 Task: Research Airbnb options in Muscat, Oman from 6th December, 2023 to 15th December, 2023 for 6 adults.6 bedrooms having 6 beds and 6 bathrooms. Property type can be house. Amenities needed are: wifi, TV, free parkinig on premises, gym, breakfast. Look for 3 properties as per requirement.
Action: Mouse moved to (487, 87)
Screenshot: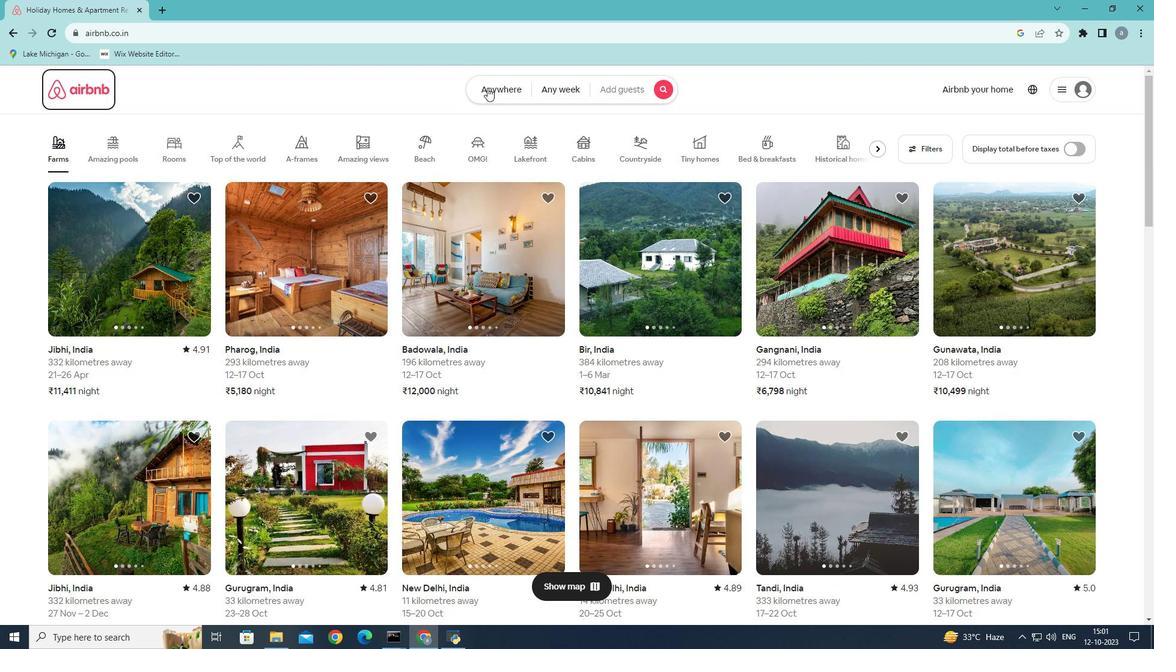 
Action: Mouse pressed left at (487, 87)
Screenshot: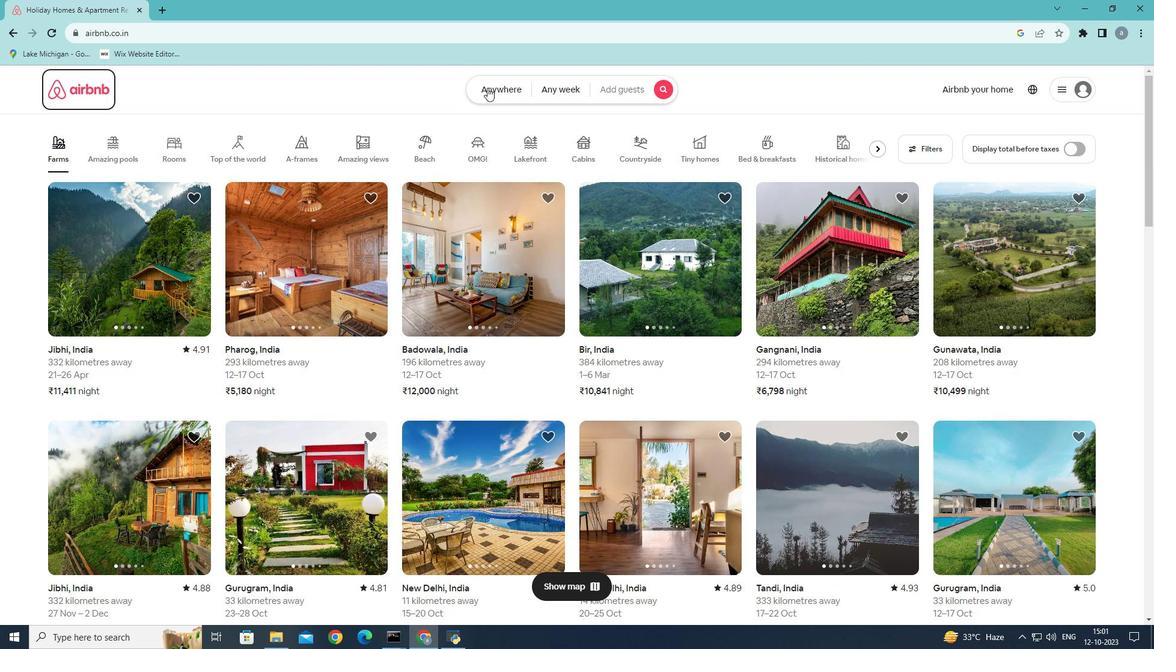 
Action: Mouse moved to (404, 129)
Screenshot: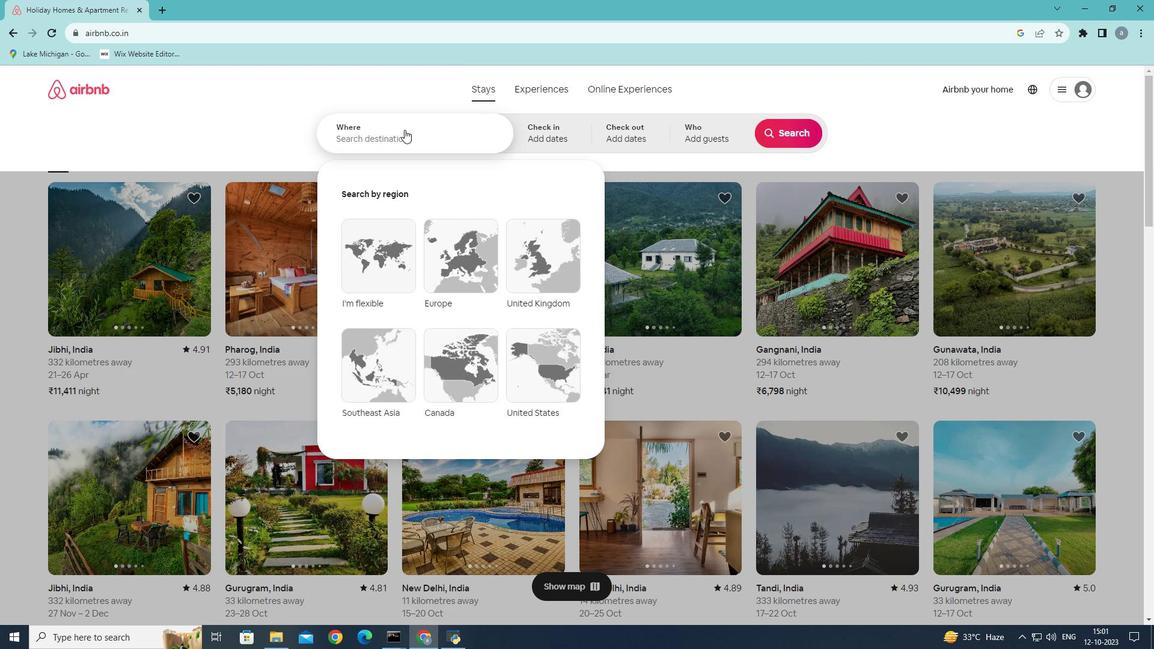 
Action: Mouse pressed left at (404, 129)
Screenshot: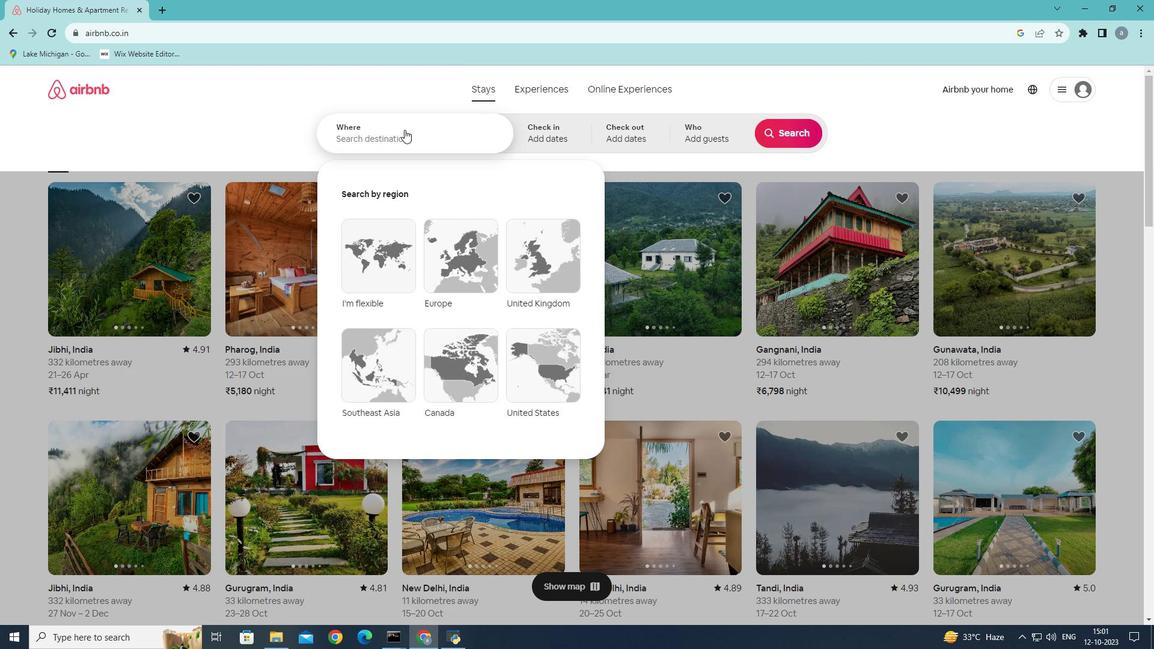 
Action: Mouse moved to (459, 129)
Screenshot: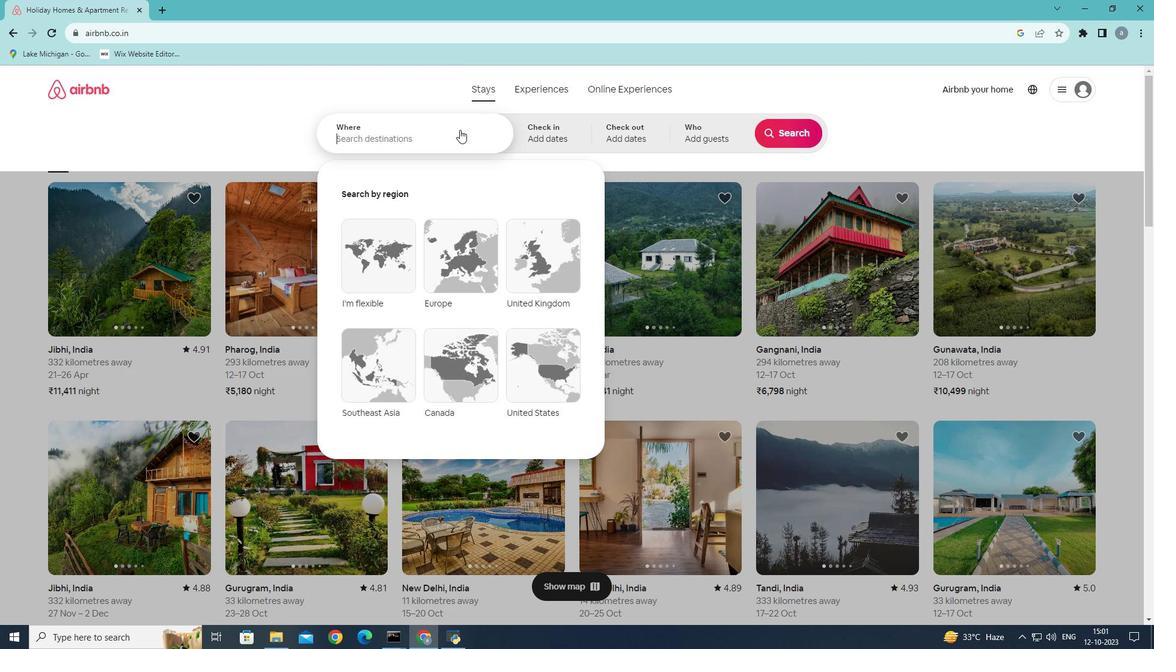 
Action: Key pressed <Key.shift>Muscat,<Key.shift><Key.shift><Key.shift><Key.shift><Key.shift><Key.shift><Key.shift><Key.shift><Key.shift><Key.shift><Key.shift>Oman
Screenshot: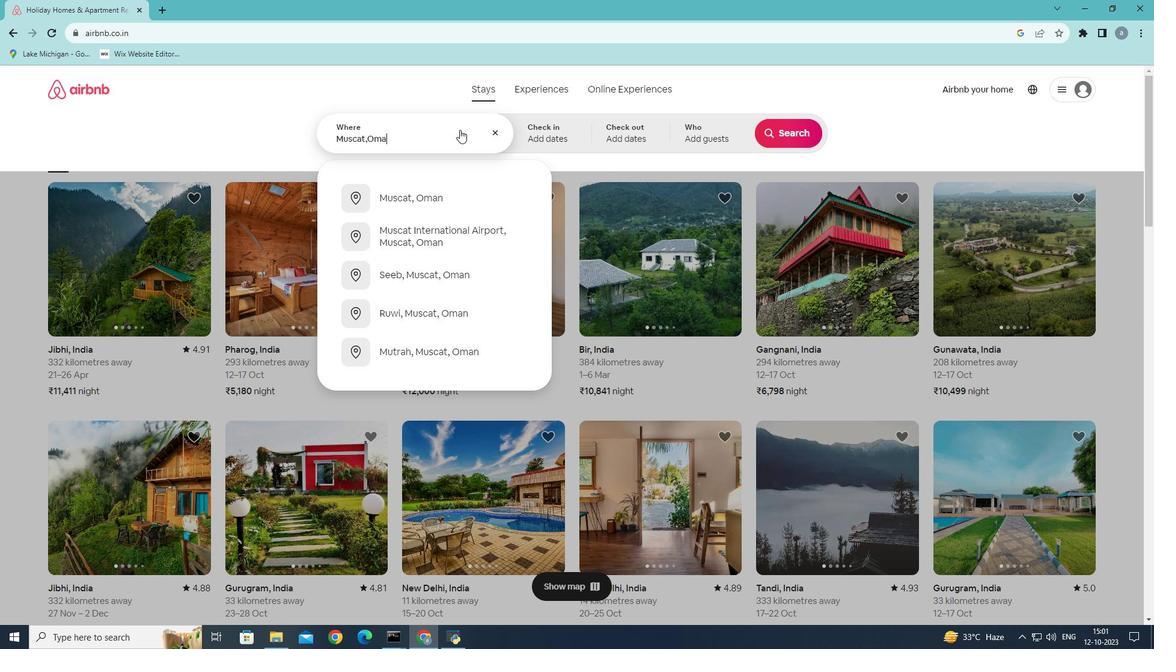 
Action: Mouse moved to (430, 197)
Screenshot: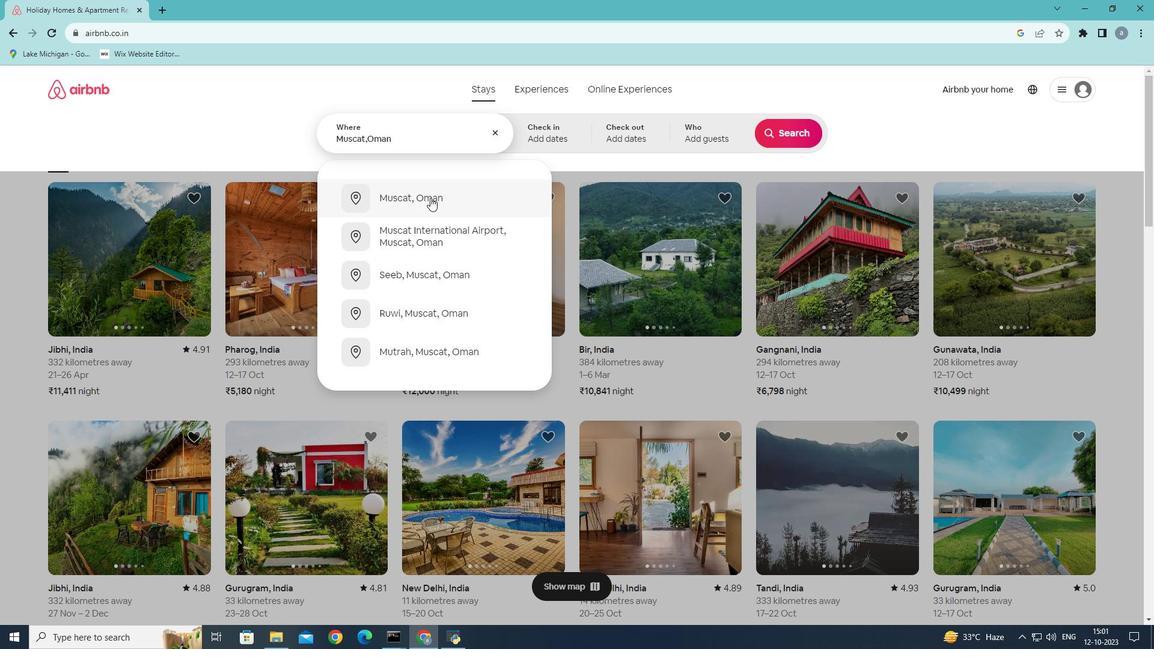 
Action: Mouse pressed left at (430, 197)
Screenshot: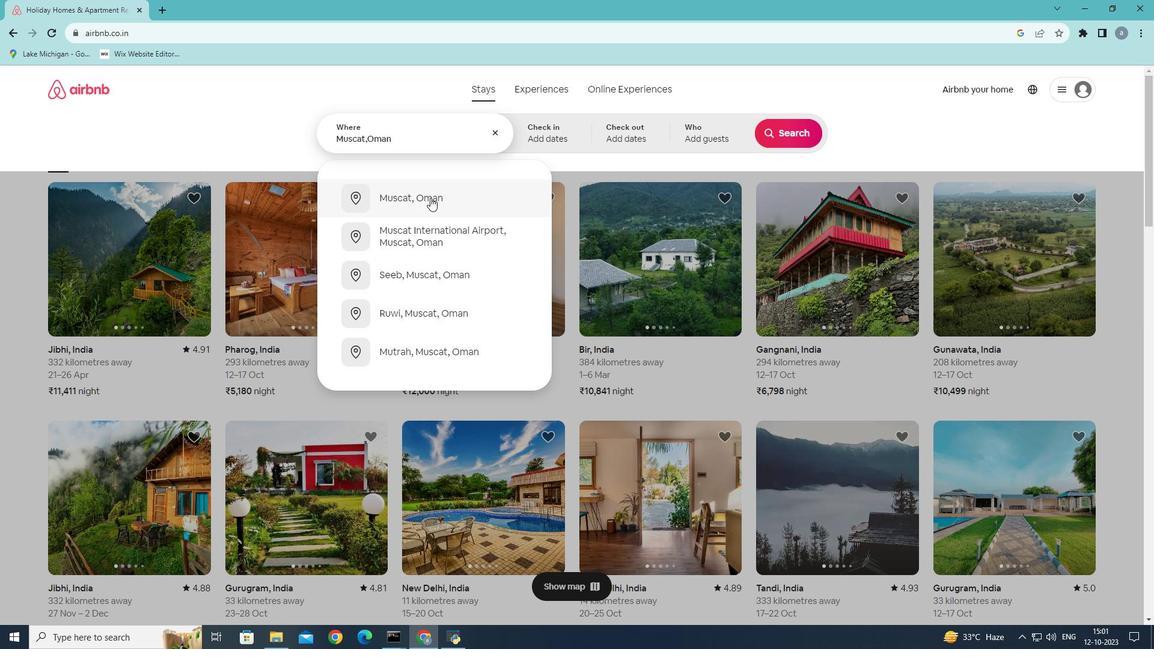
Action: Mouse moved to (789, 226)
Screenshot: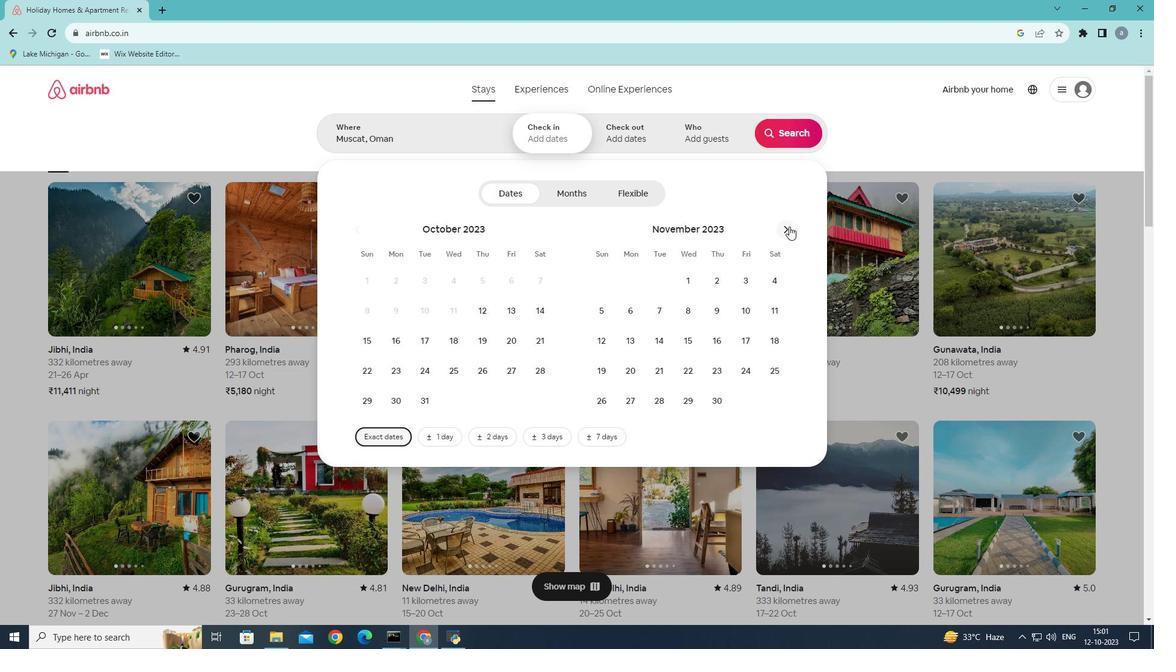 
Action: Mouse pressed left at (789, 226)
Screenshot: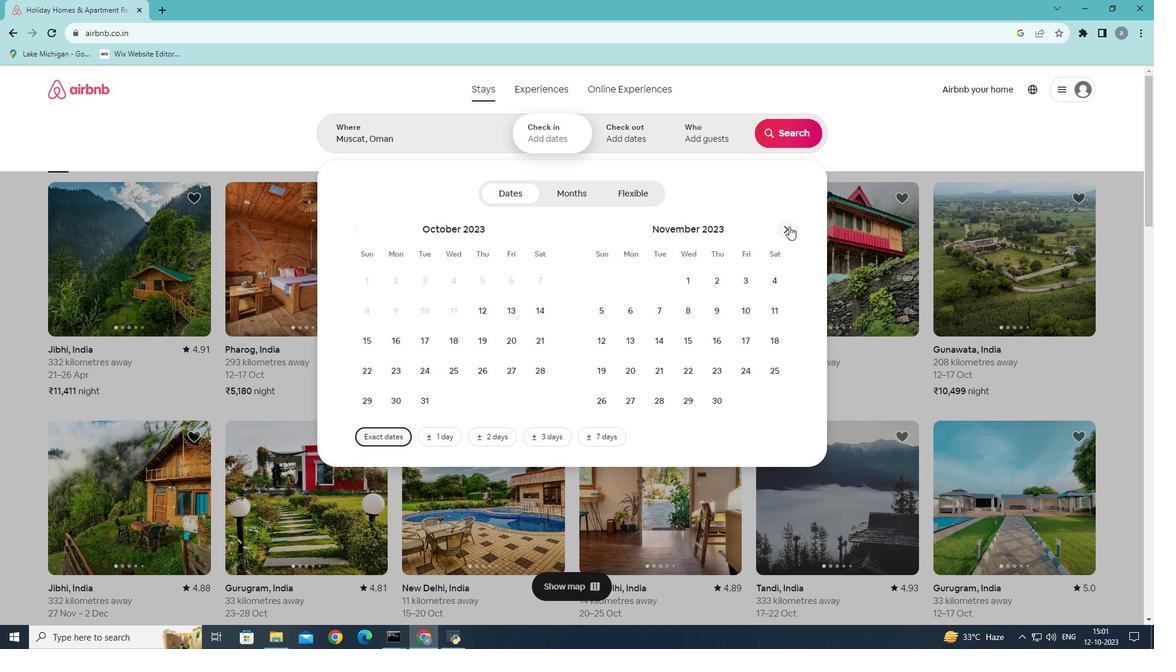 
Action: Mouse moved to (682, 311)
Screenshot: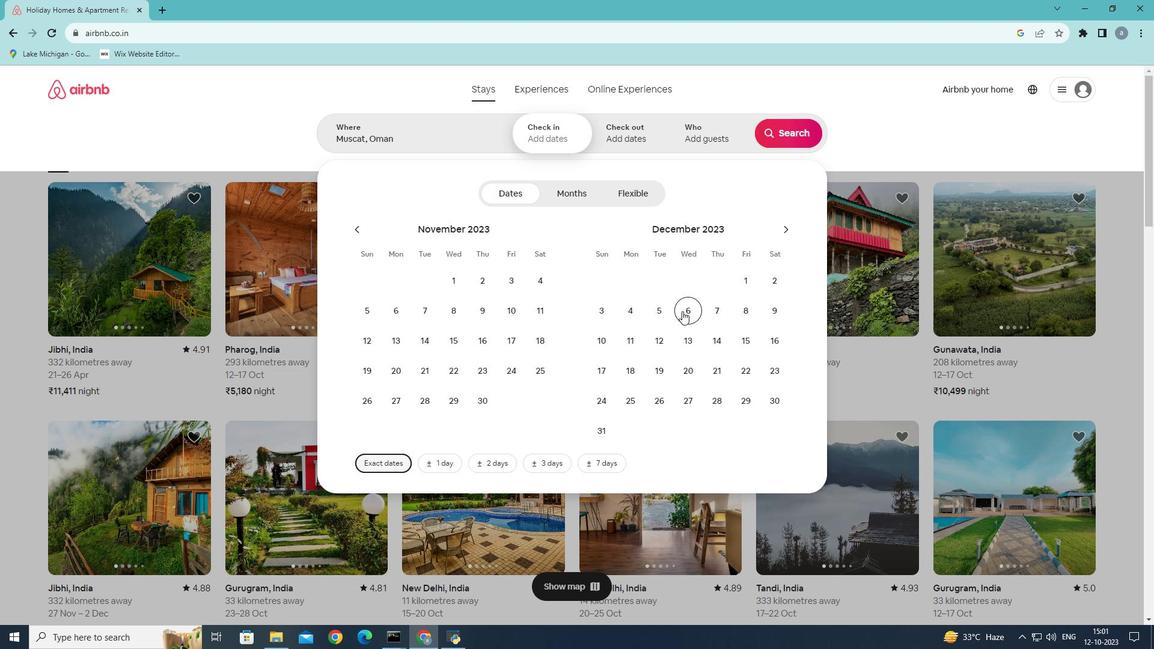 
Action: Mouse pressed left at (682, 311)
Screenshot: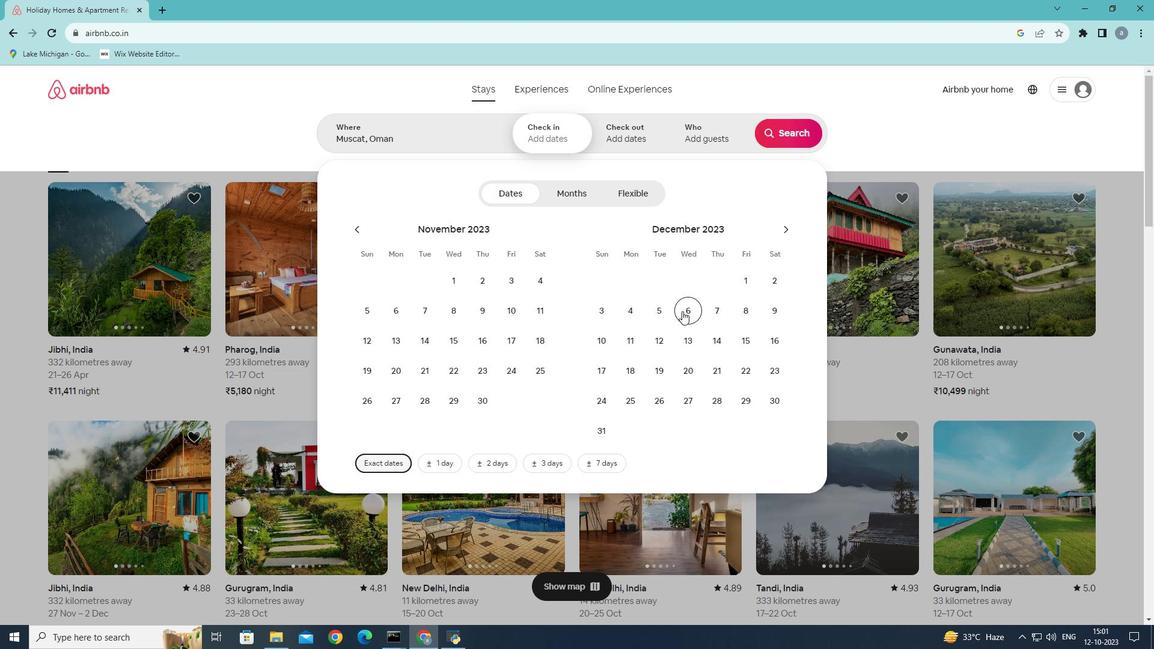 
Action: Mouse moved to (743, 340)
Screenshot: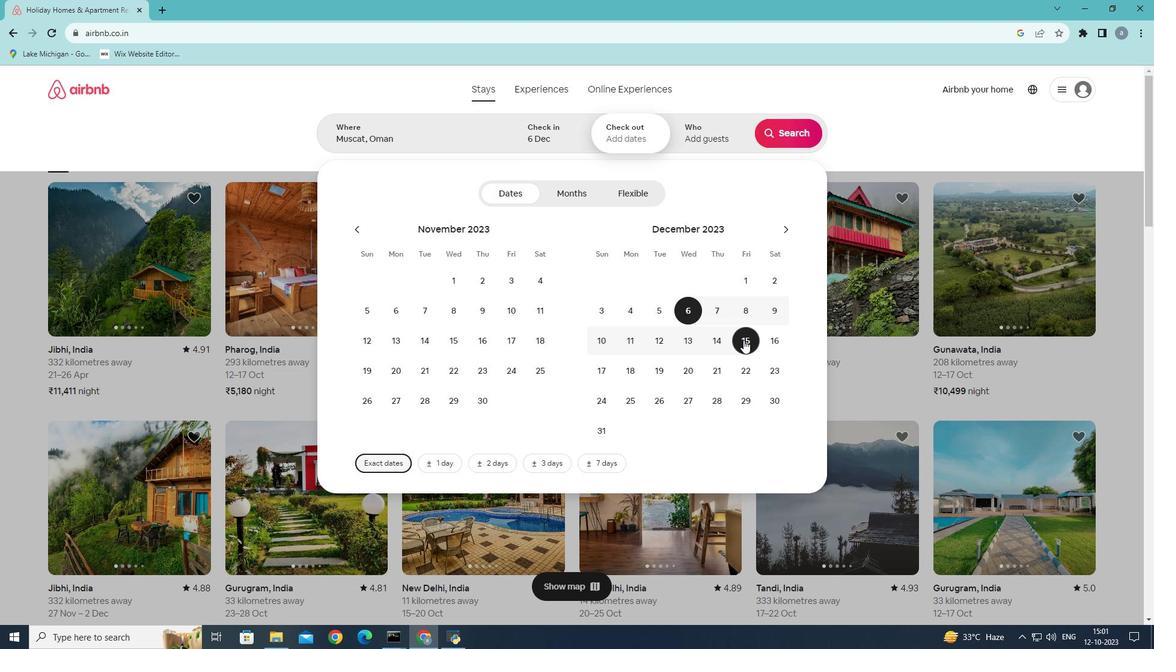 
Action: Mouse pressed left at (743, 340)
Screenshot: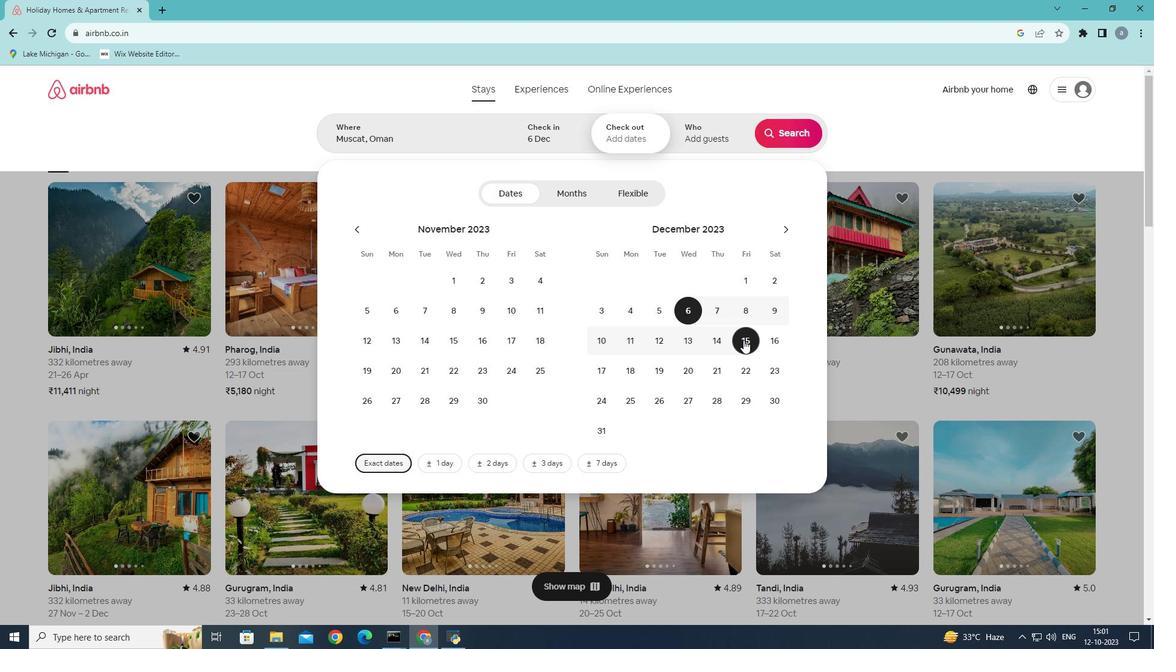 
Action: Mouse moved to (732, 134)
Screenshot: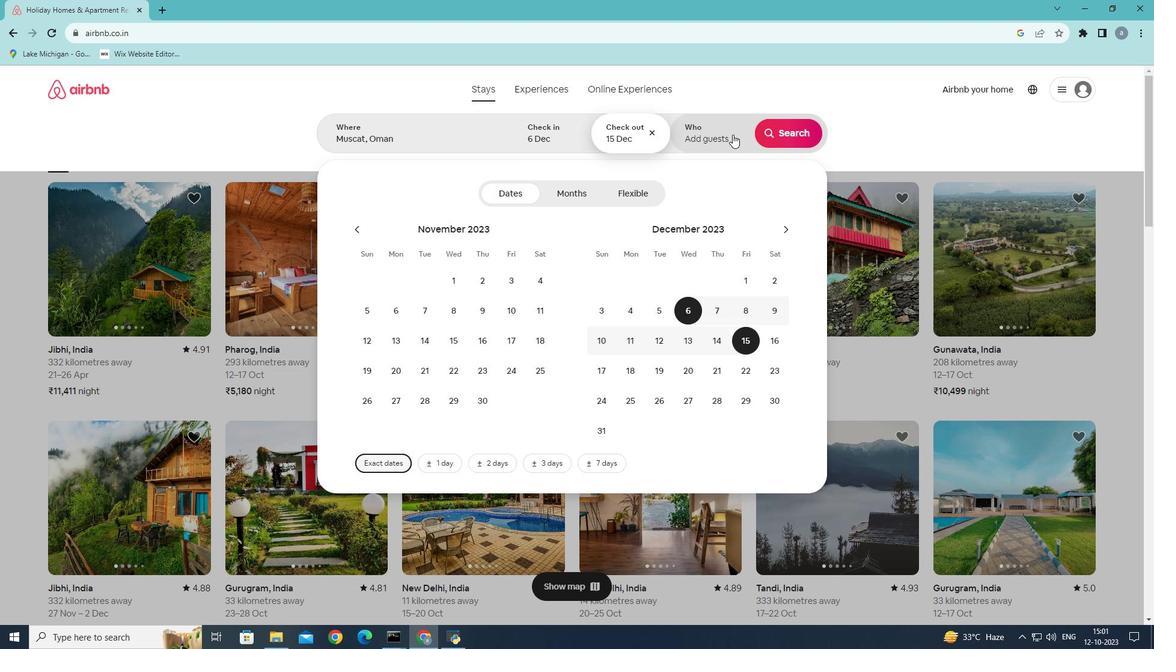 
Action: Mouse pressed left at (732, 134)
Screenshot: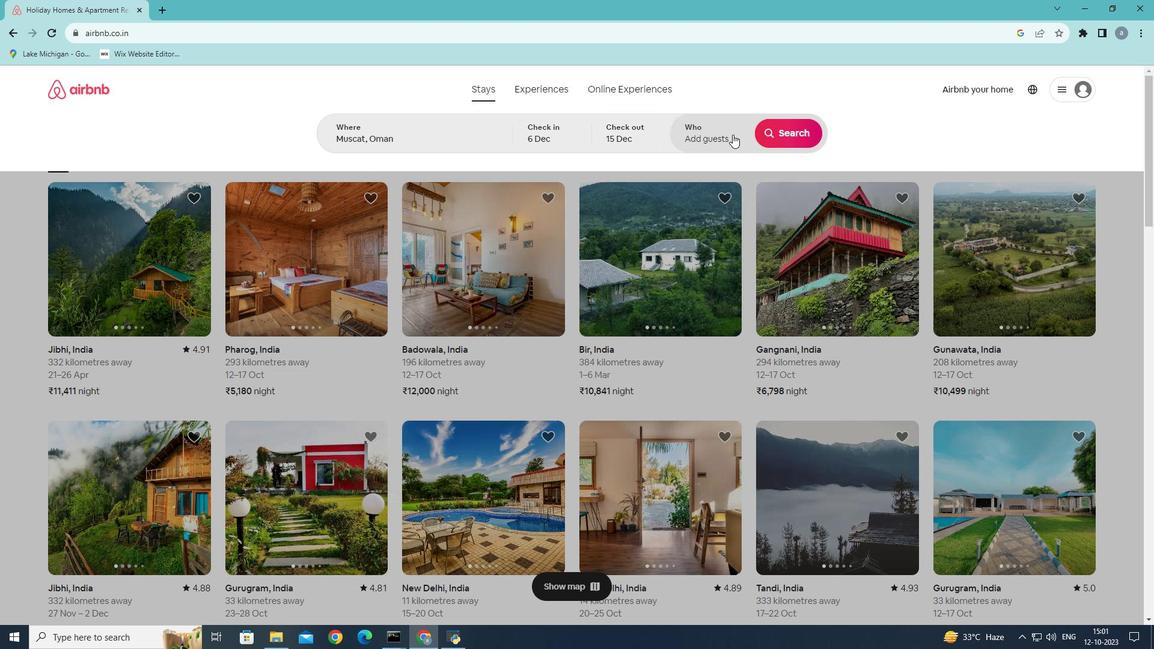 
Action: Mouse moved to (785, 193)
Screenshot: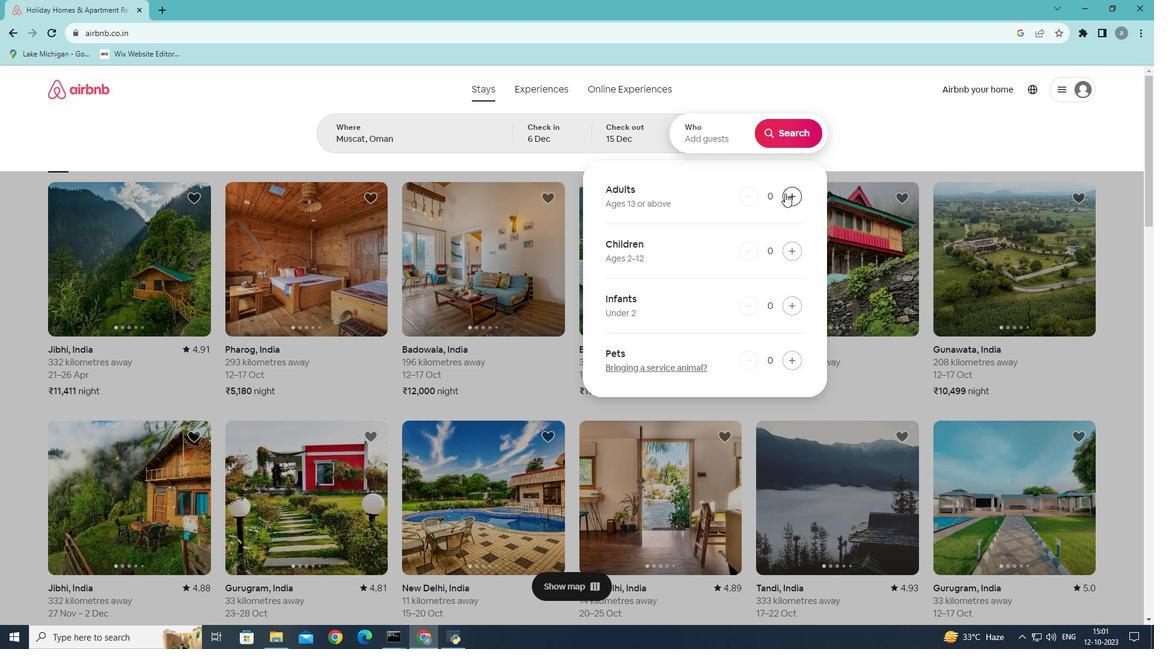 
Action: Mouse pressed left at (785, 193)
Screenshot: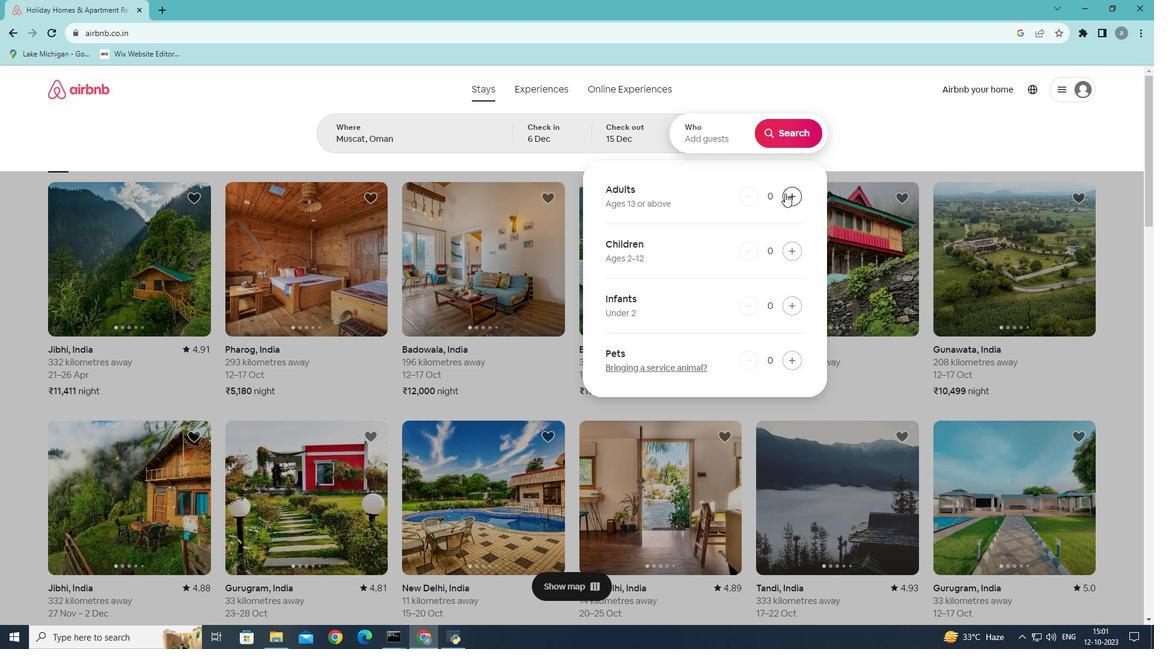 
Action: Mouse pressed left at (785, 193)
Screenshot: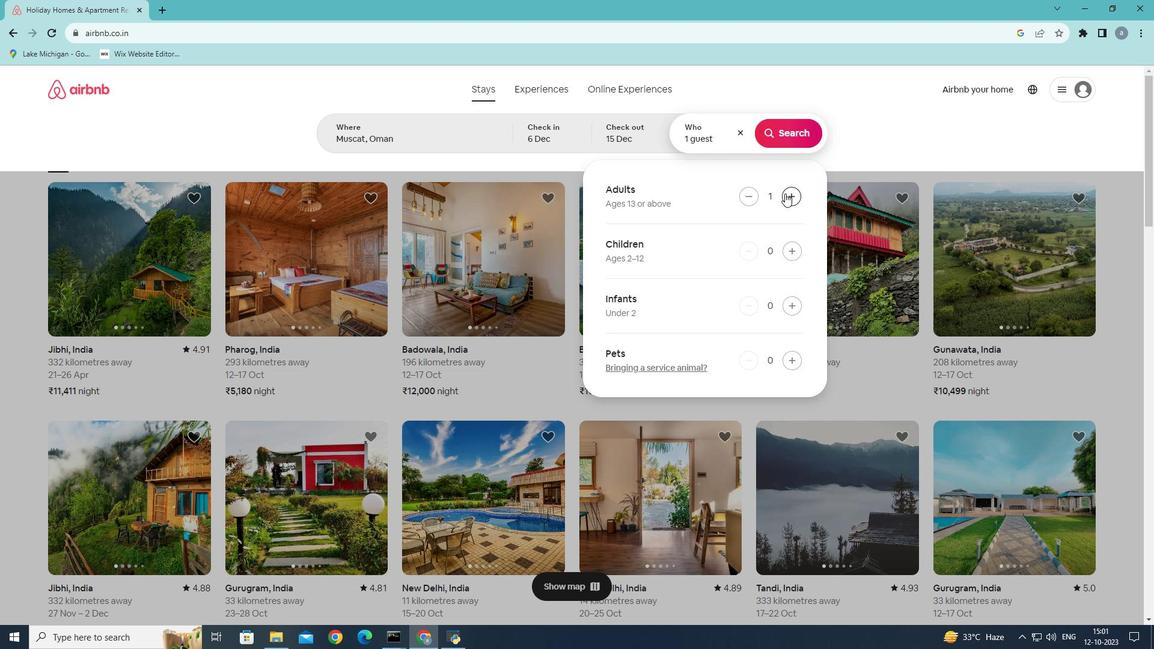
Action: Mouse pressed left at (785, 193)
Screenshot: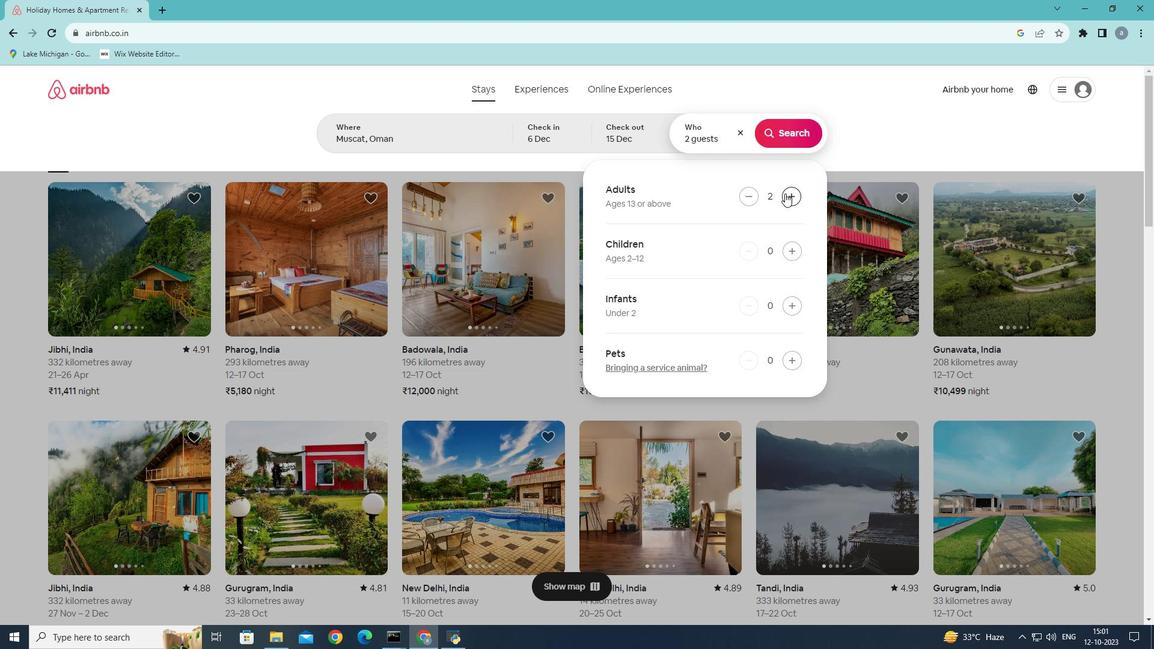 
Action: Mouse pressed left at (785, 193)
Screenshot: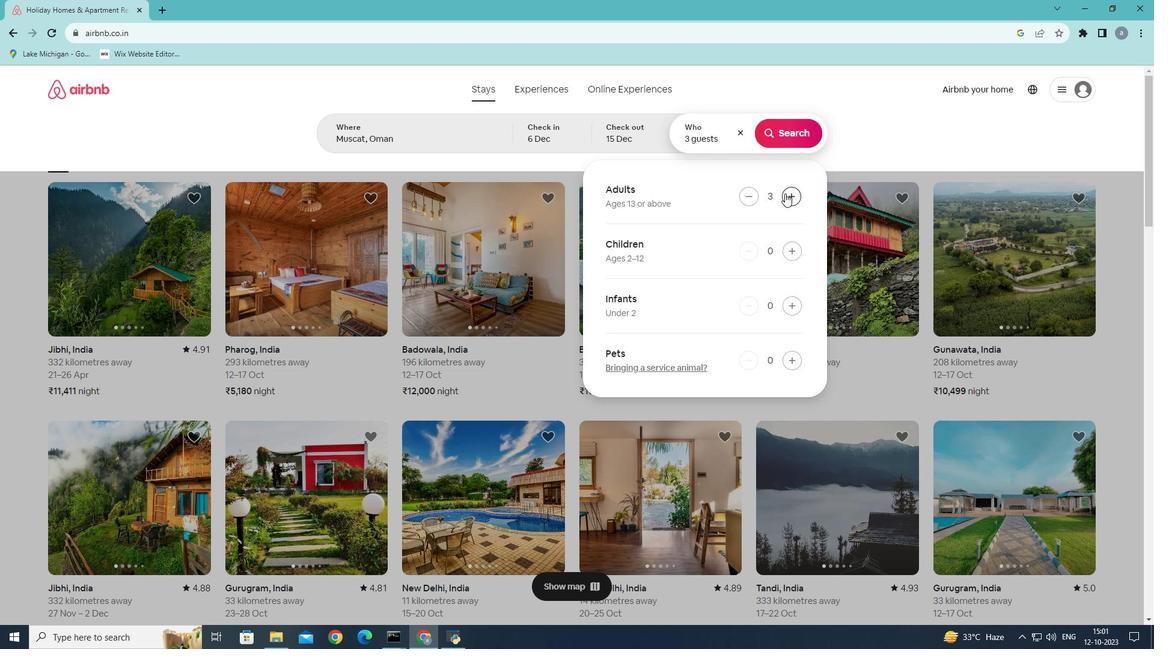 
Action: Mouse pressed left at (785, 193)
Screenshot: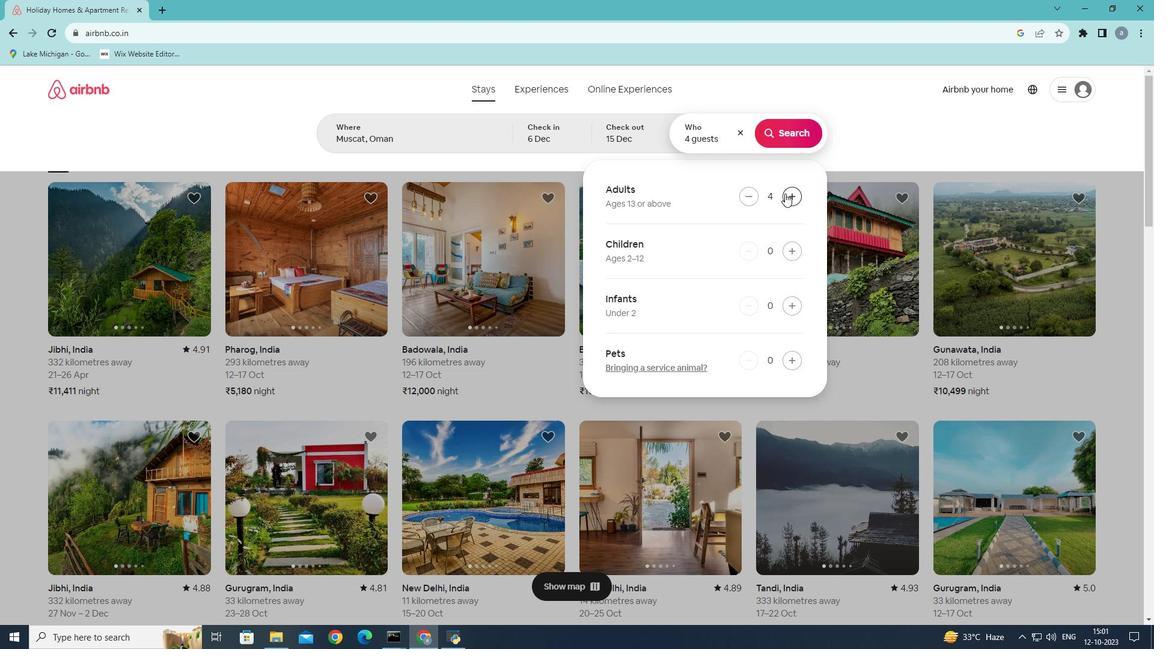 
Action: Mouse pressed left at (785, 193)
Screenshot: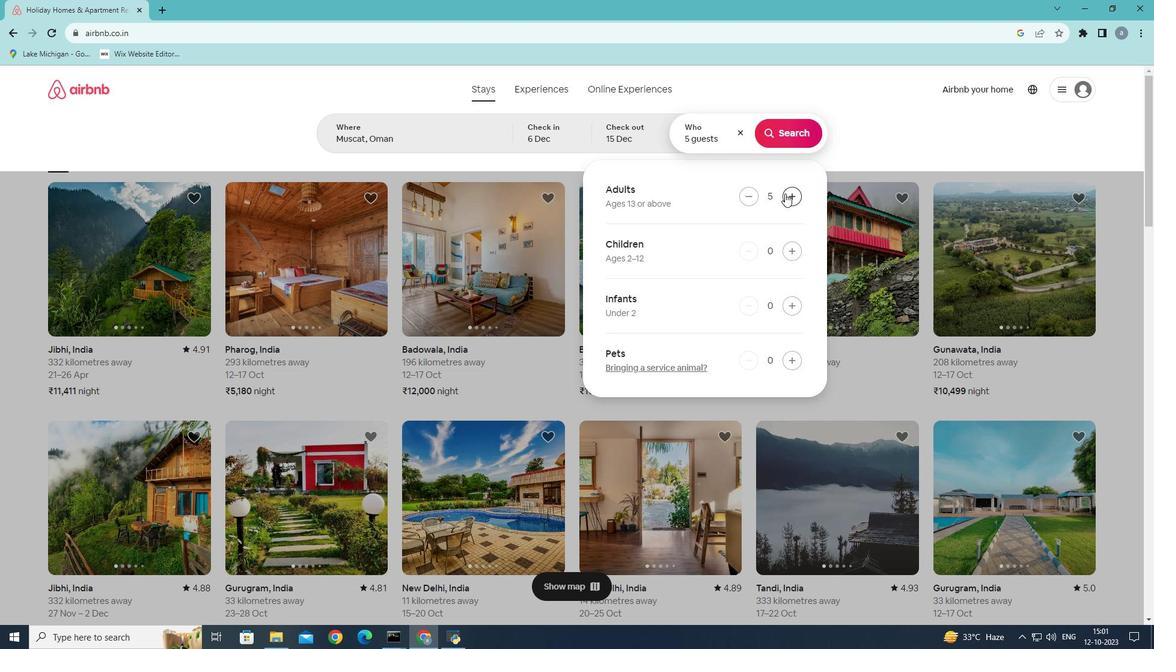 
Action: Mouse pressed left at (785, 193)
Screenshot: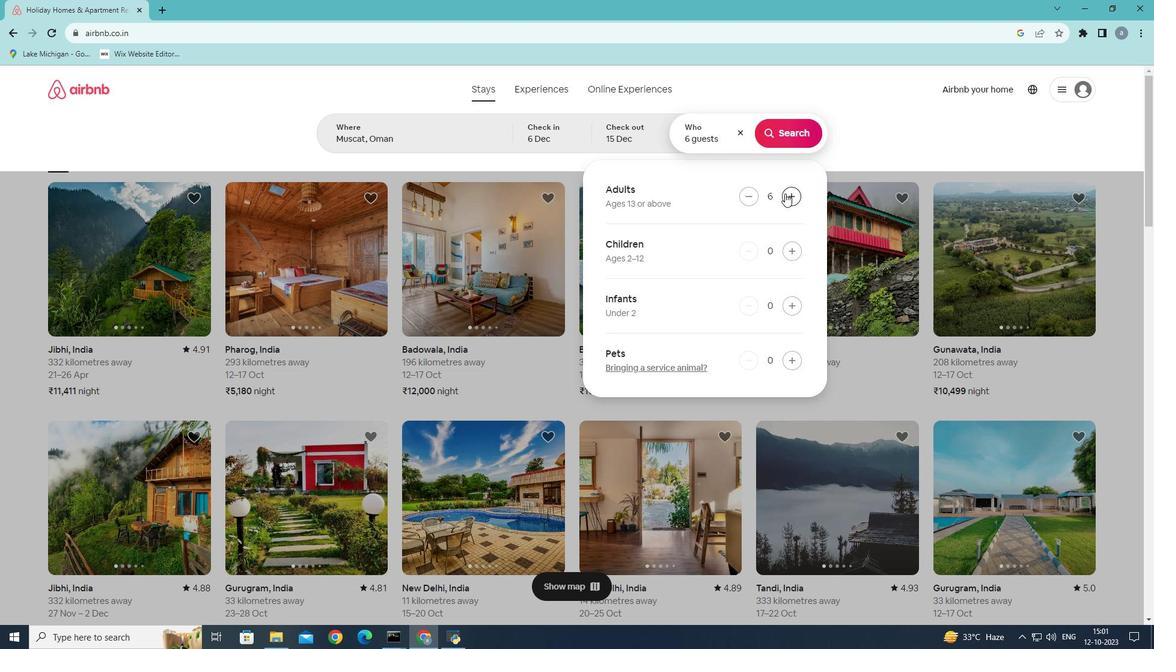 
Action: Mouse moved to (744, 202)
Screenshot: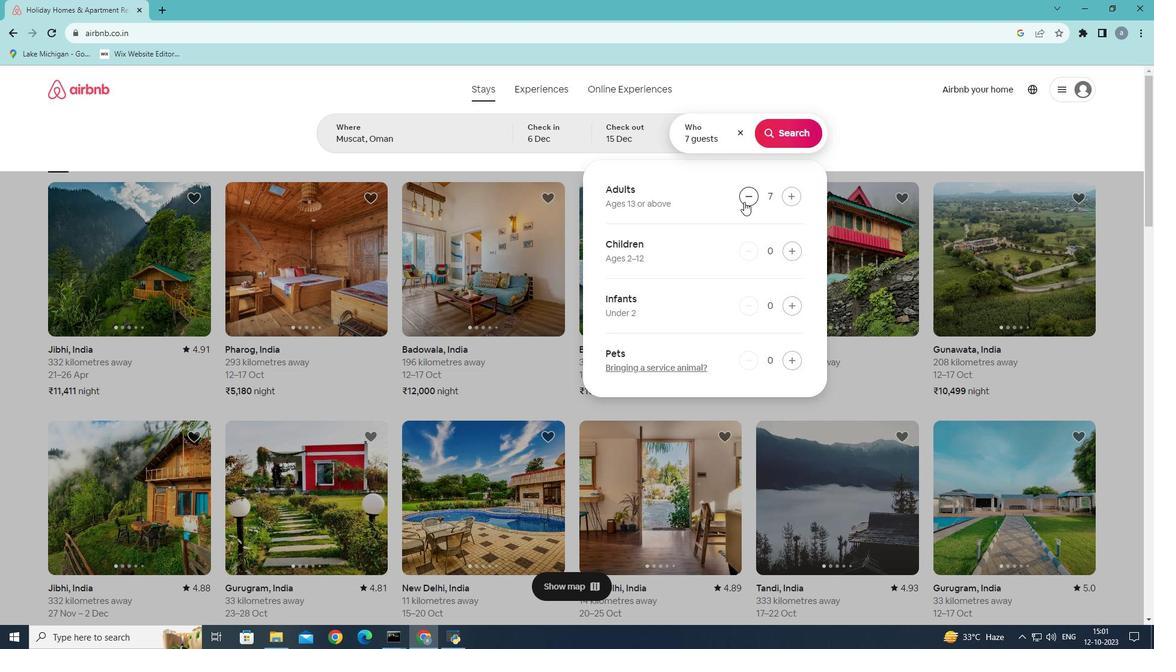 
Action: Mouse pressed left at (744, 202)
Screenshot: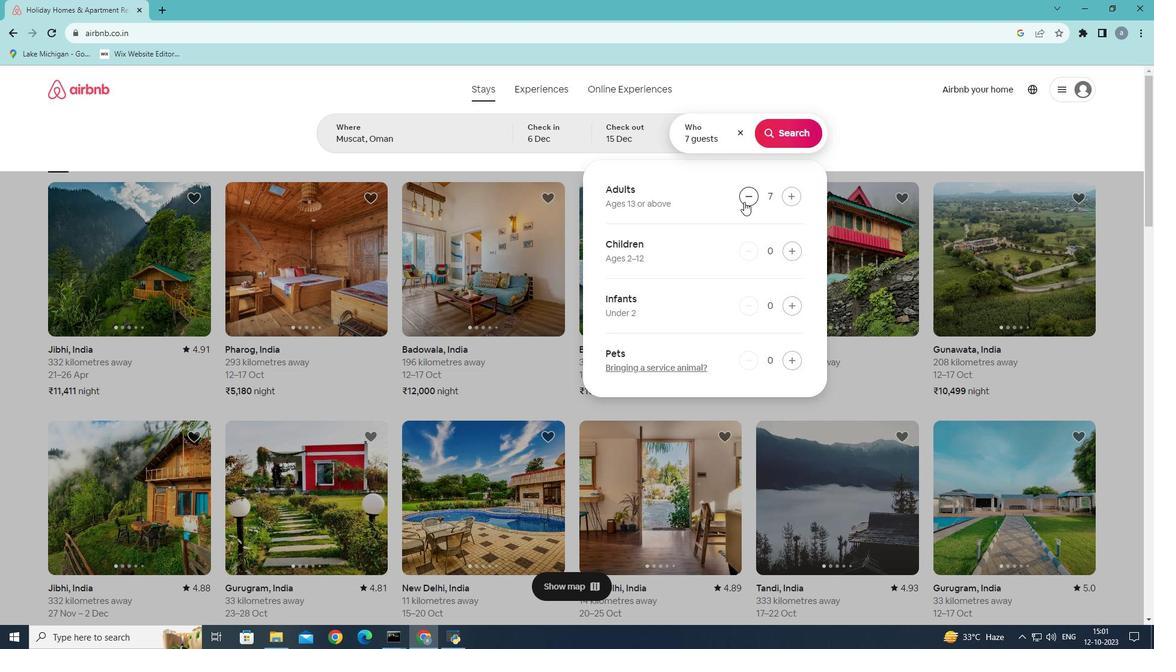 
Action: Mouse moved to (801, 136)
Screenshot: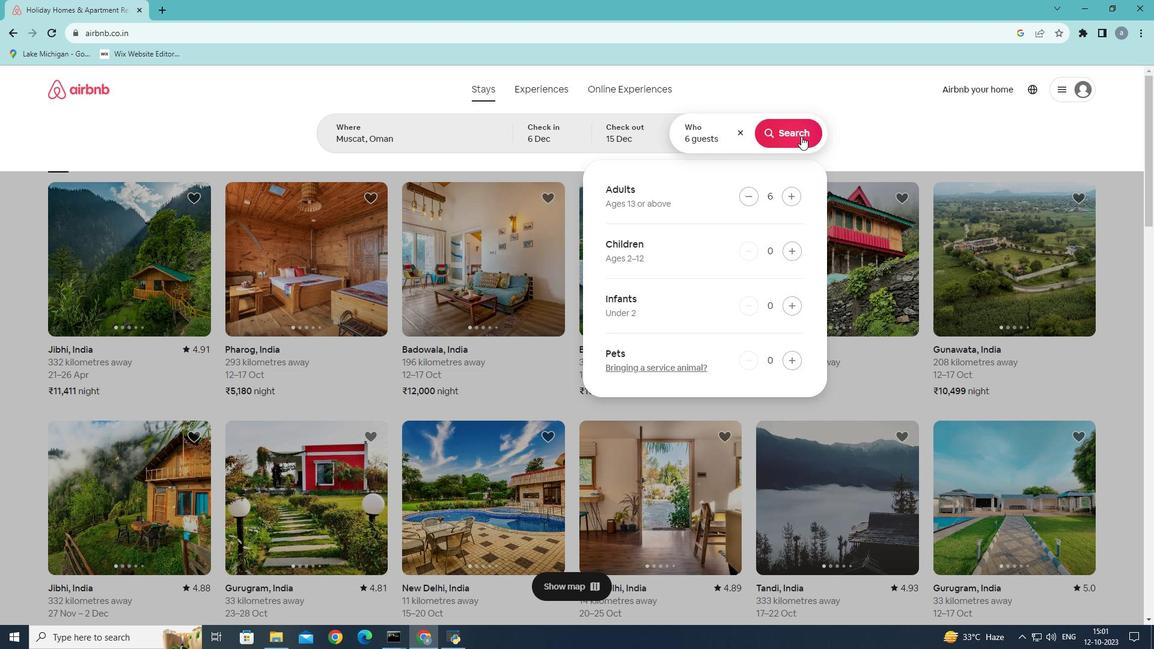 
Action: Mouse pressed left at (801, 136)
Screenshot: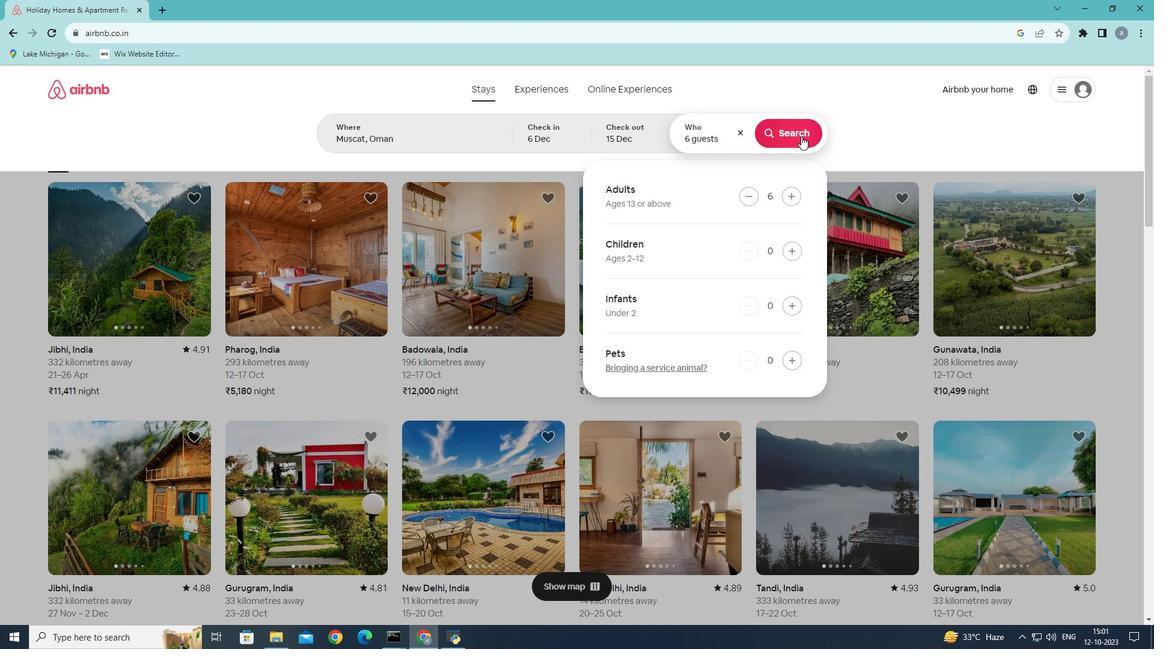 
Action: Mouse moved to (956, 135)
Screenshot: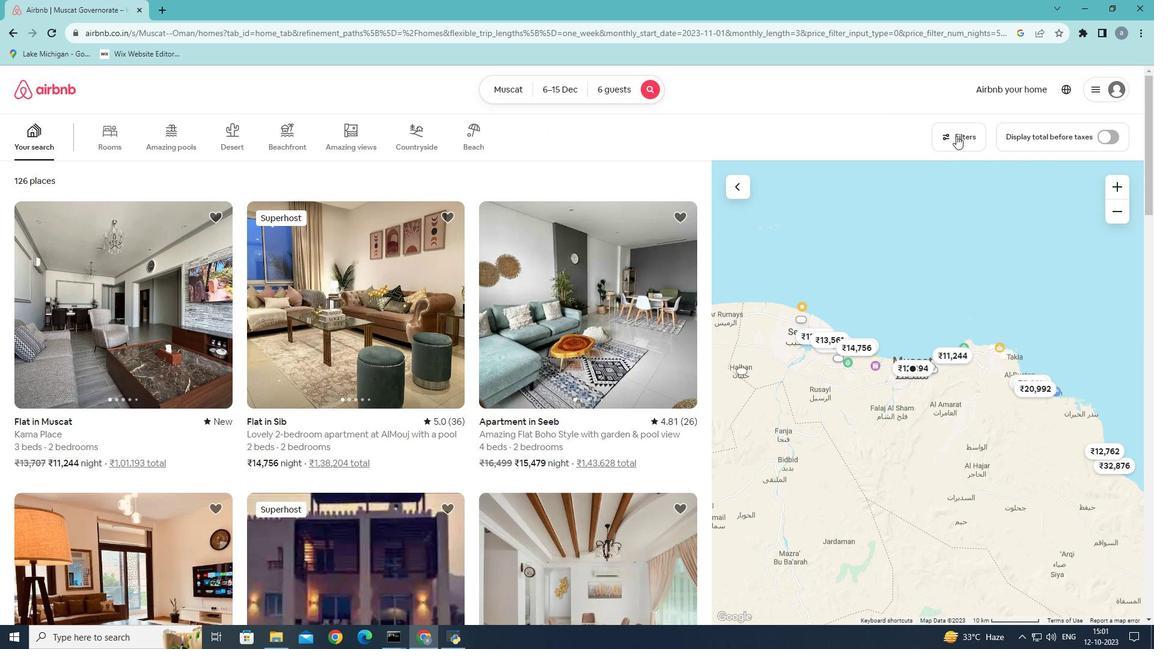 
Action: Mouse pressed left at (956, 135)
Screenshot: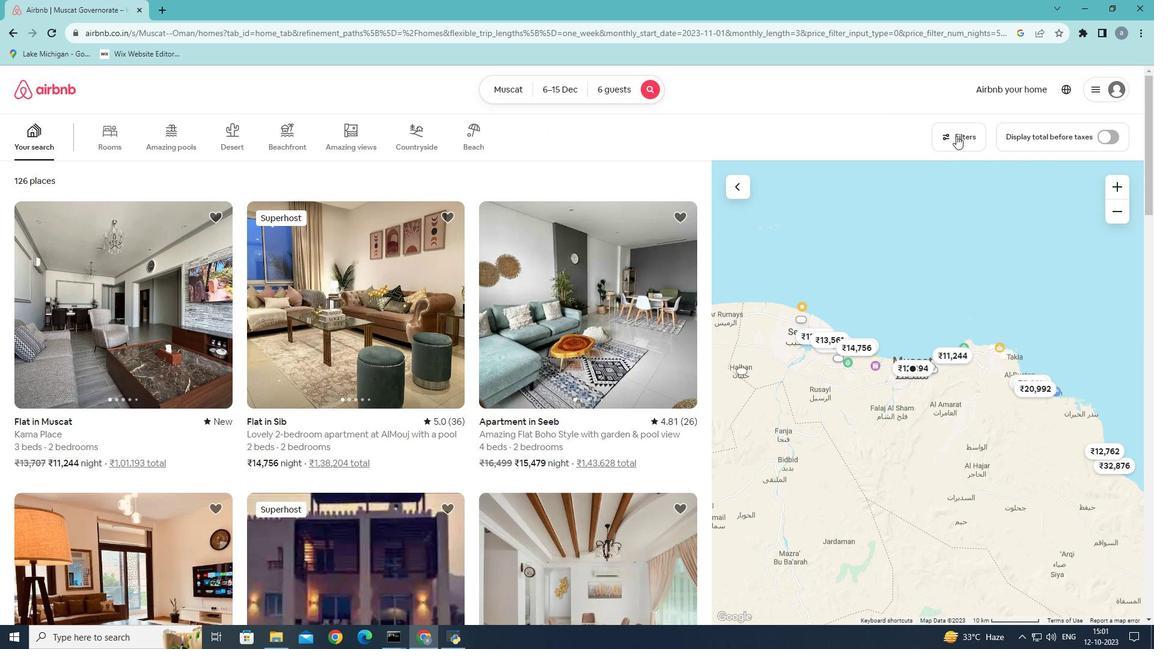 
Action: Mouse moved to (656, 393)
Screenshot: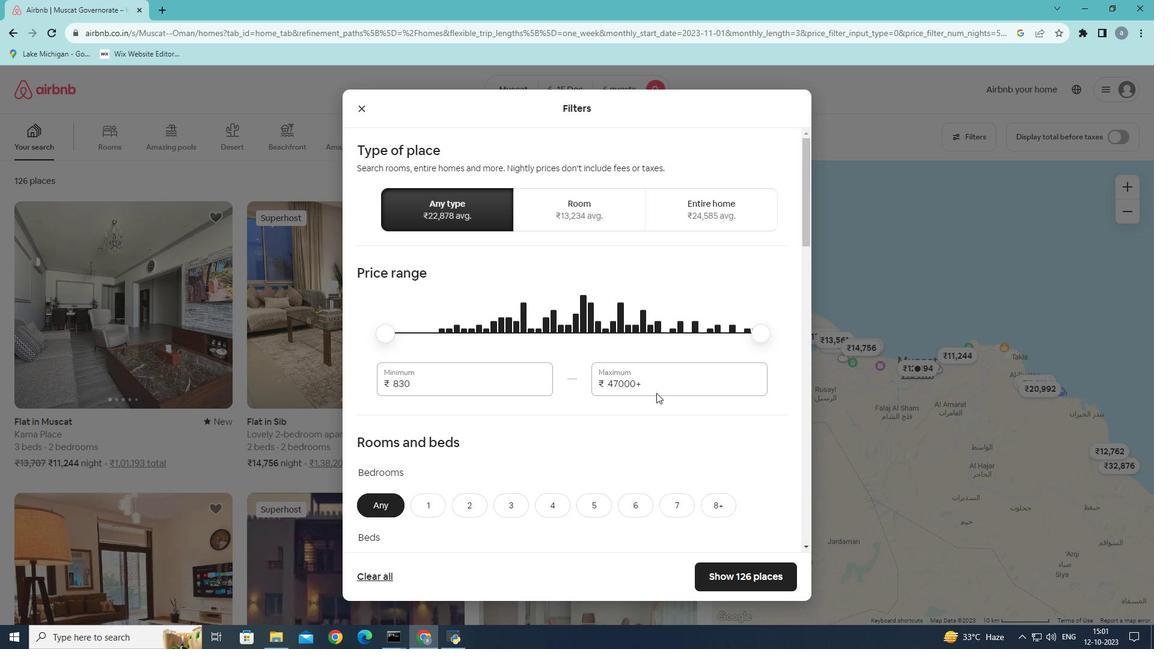 
Action: Mouse scrolled (656, 392) with delta (0, 0)
Screenshot: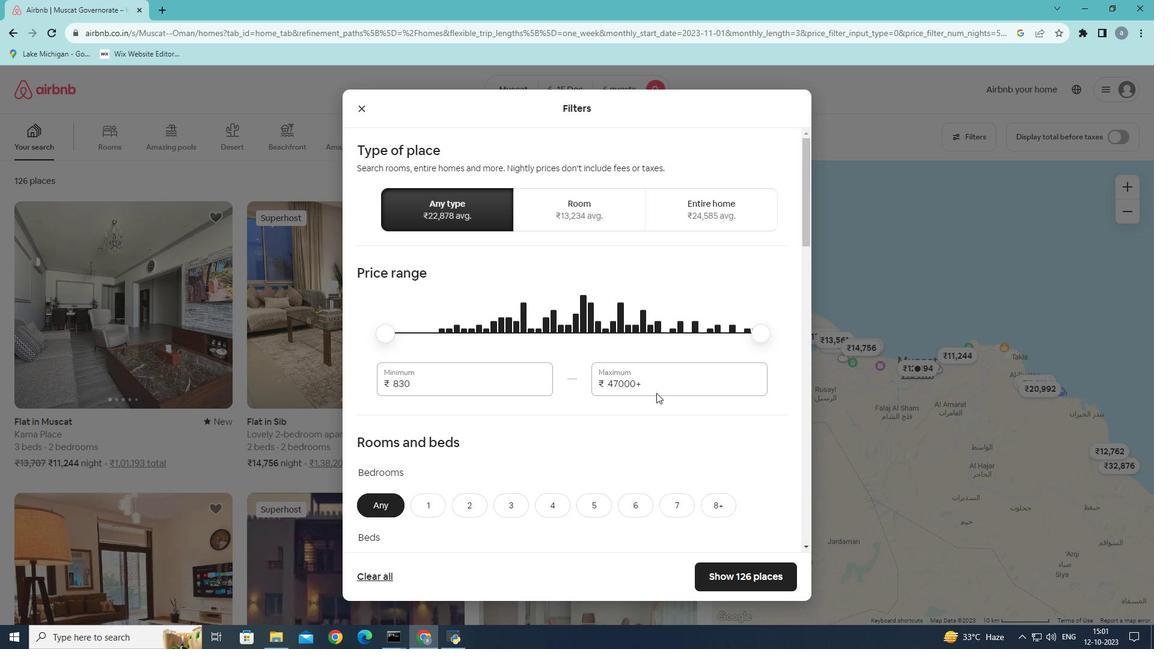 
Action: Mouse scrolled (656, 392) with delta (0, 0)
Screenshot: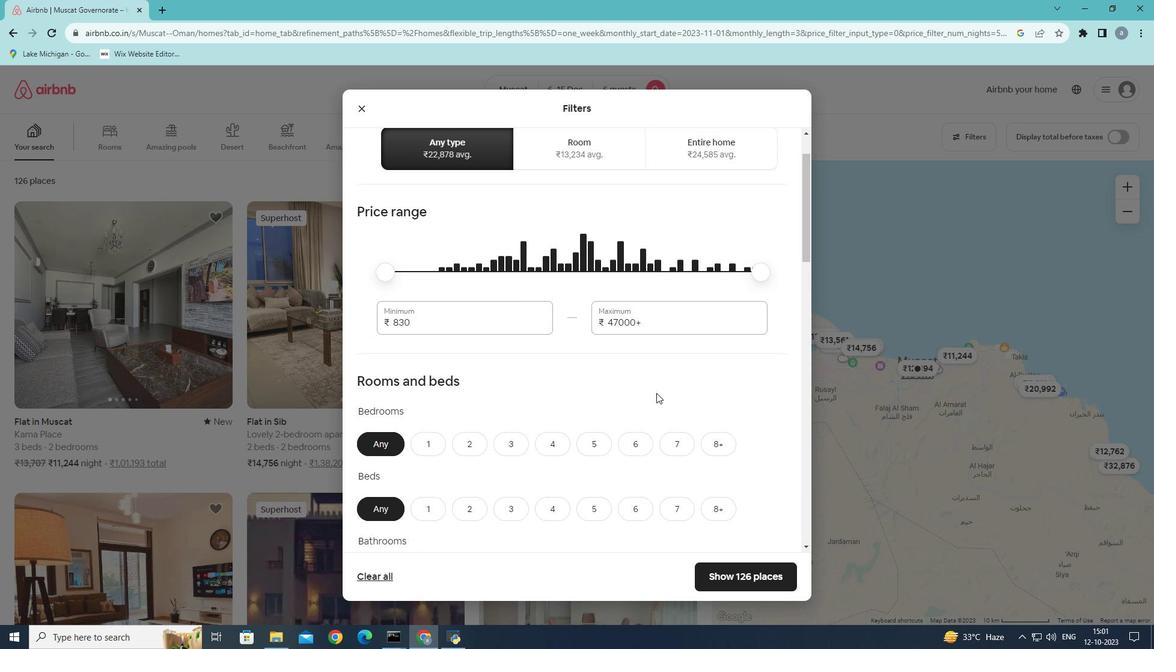 
Action: Mouse scrolled (656, 392) with delta (0, 0)
Screenshot: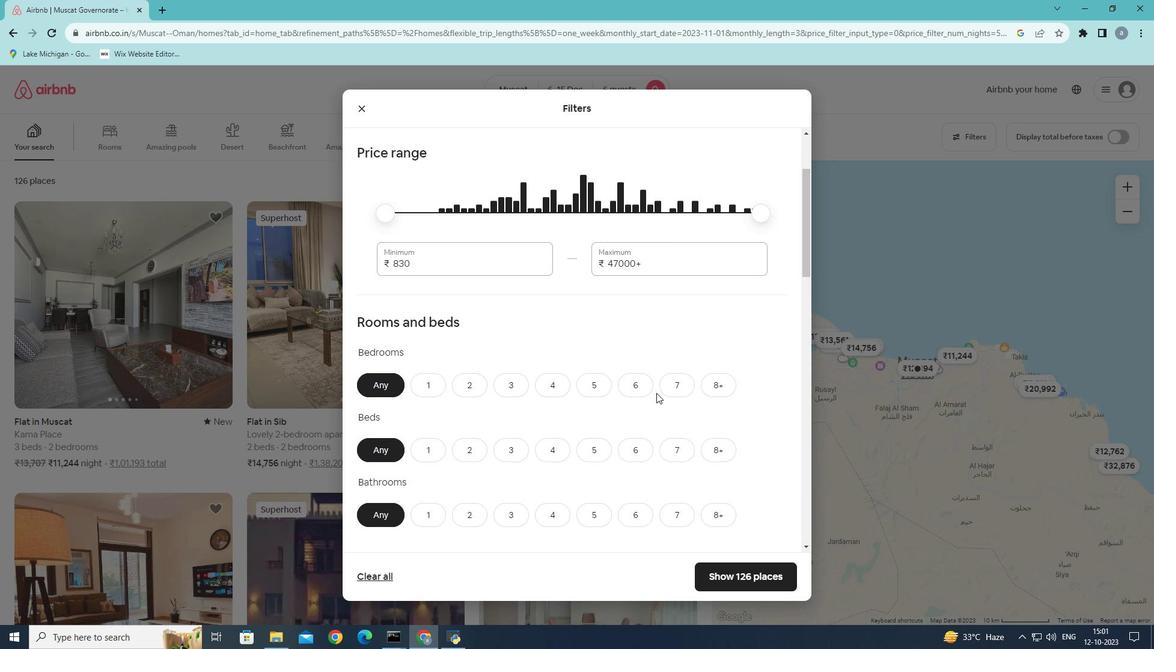
Action: Mouse moved to (634, 324)
Screenshot: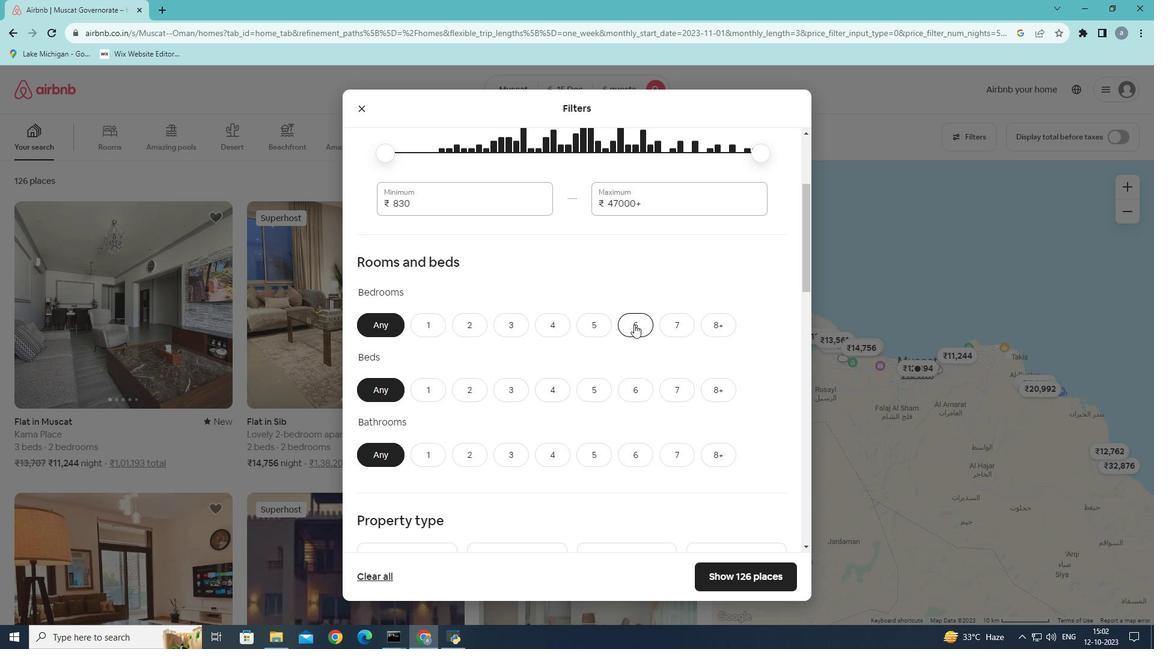 
Action: Mouse pressed left at (634, 324)
Screenshot: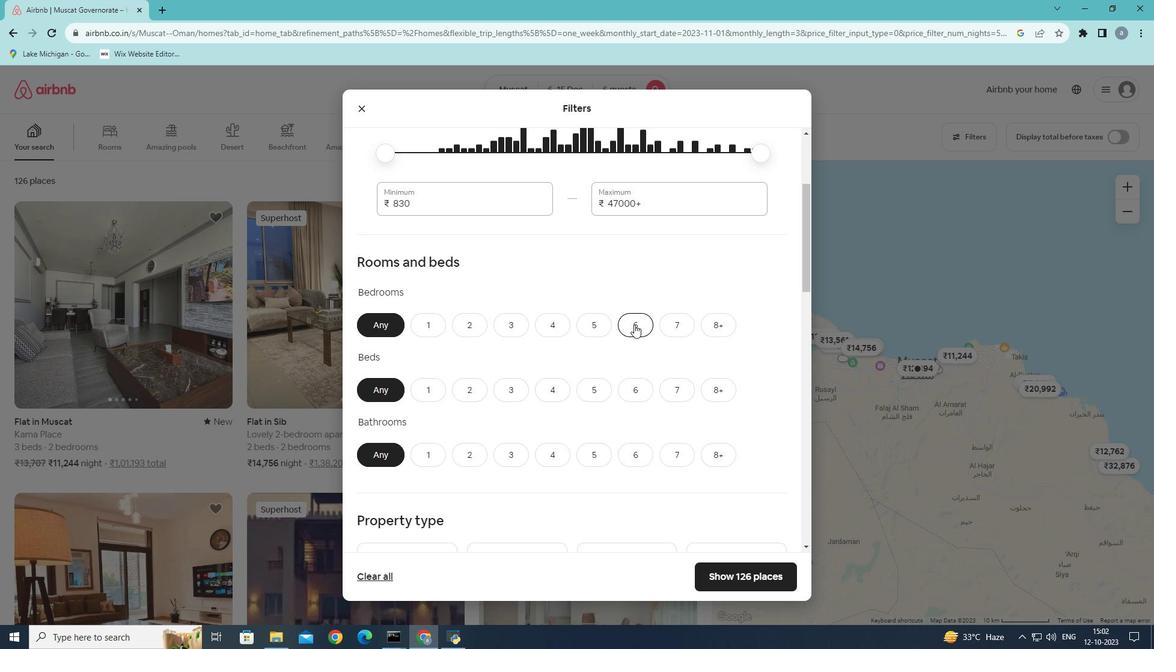 
Action: Mouse moved to (642, 392)
Screenshot: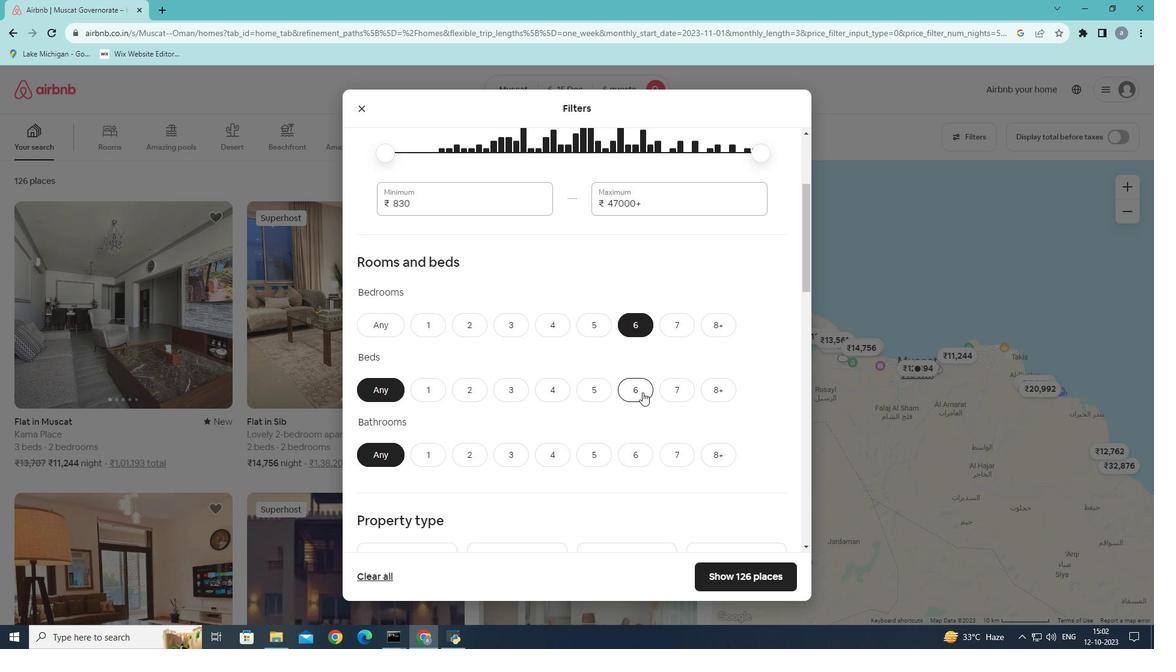 
Action: Mouse pressed left at (642, 392)
Screenshot: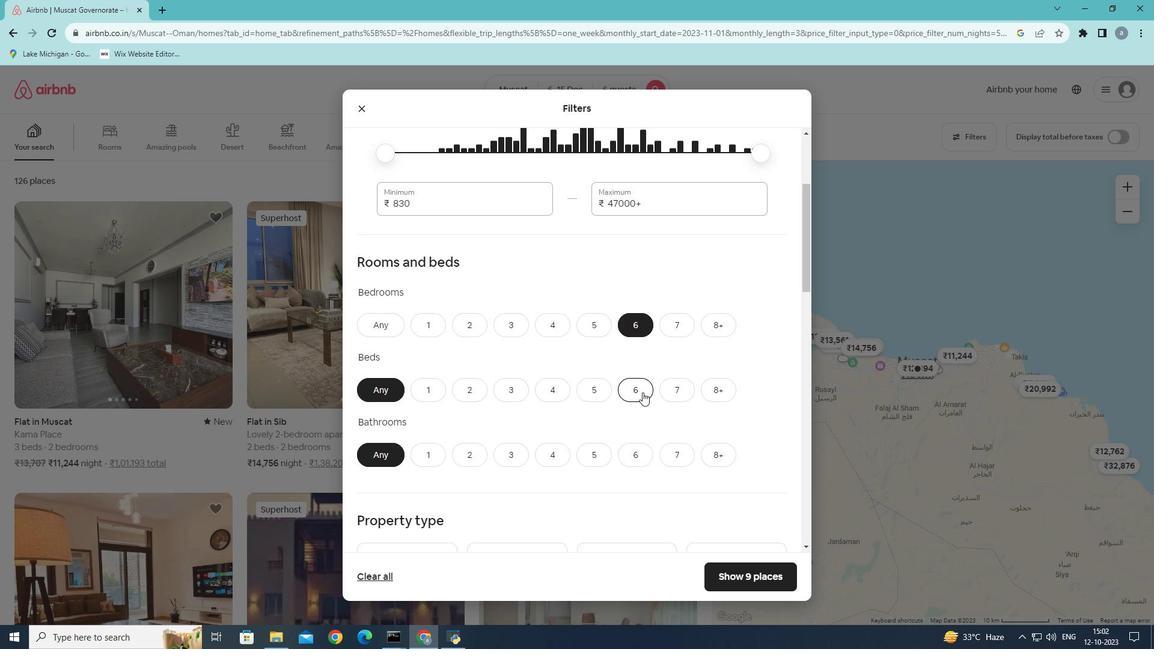 
Action: Mouse moved to (634, 456)
Screenshot: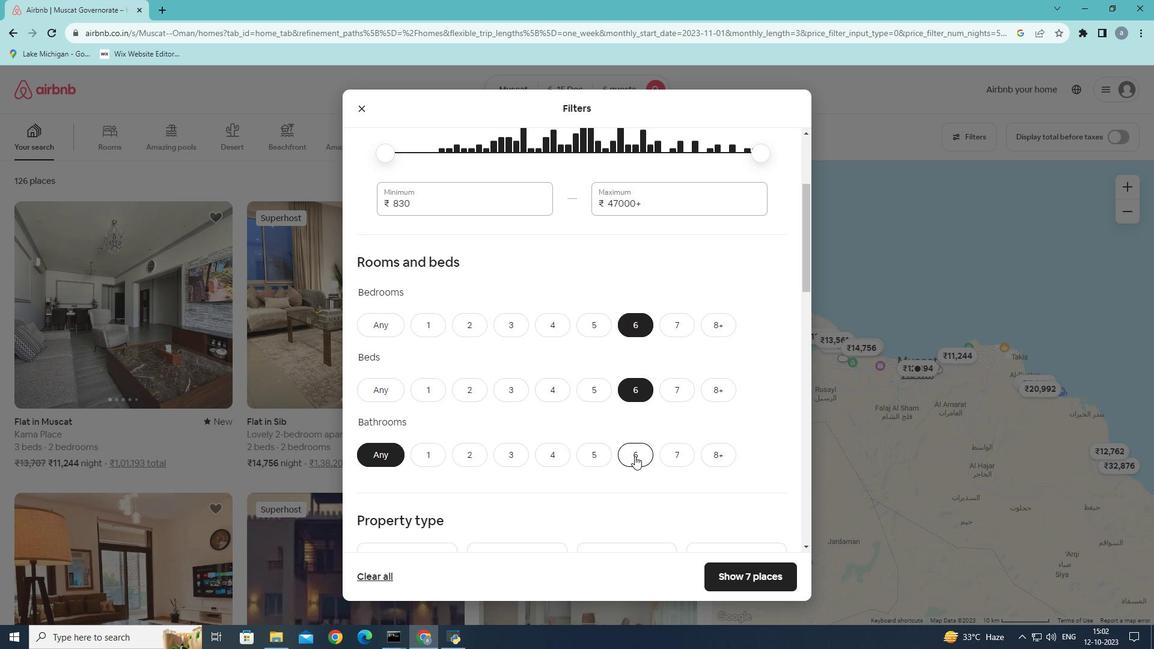
Action: Mouse pressed left at (634, 456)
Screenshot: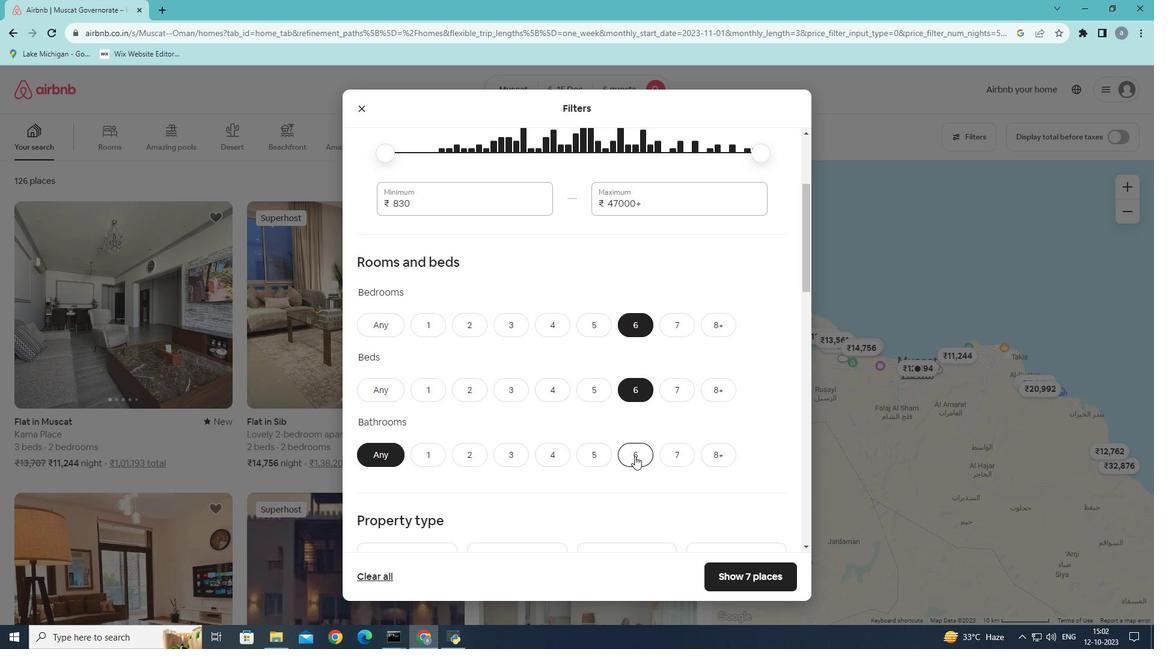 
Action: Mouse moved to (615, 316)
Screenshot: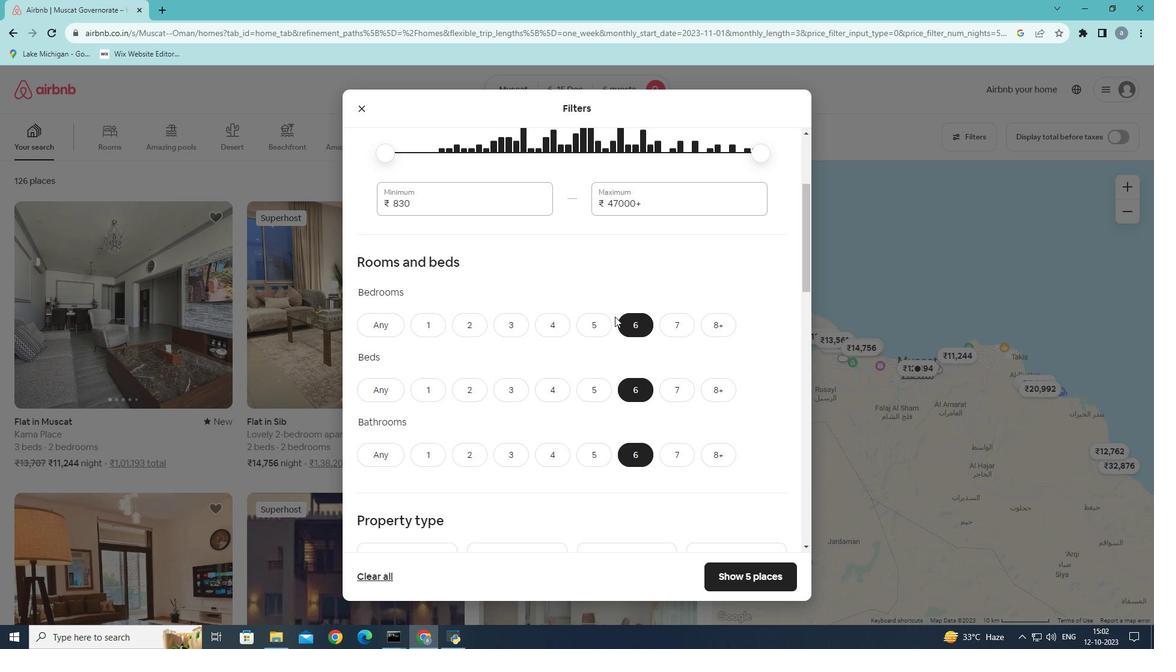 
Action: Mouse scrolled (615, 316) with delta (0, 0)
Screenshot: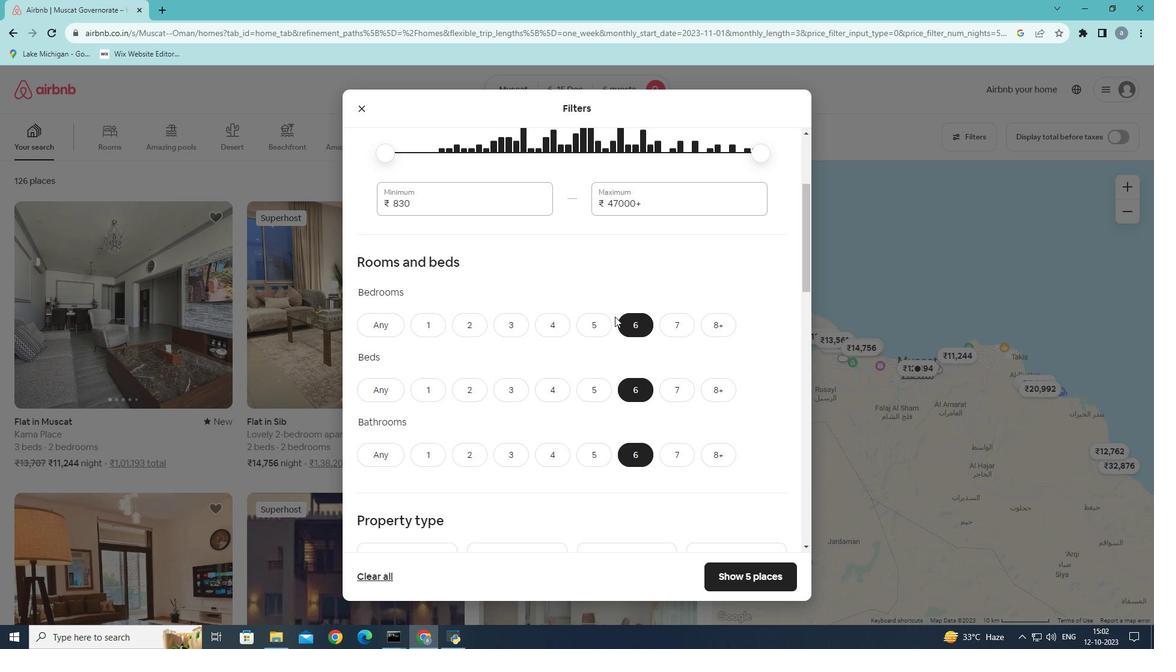 
Action: Mouse scrolled (615, 316) with delta (0, 0)
Screenshot: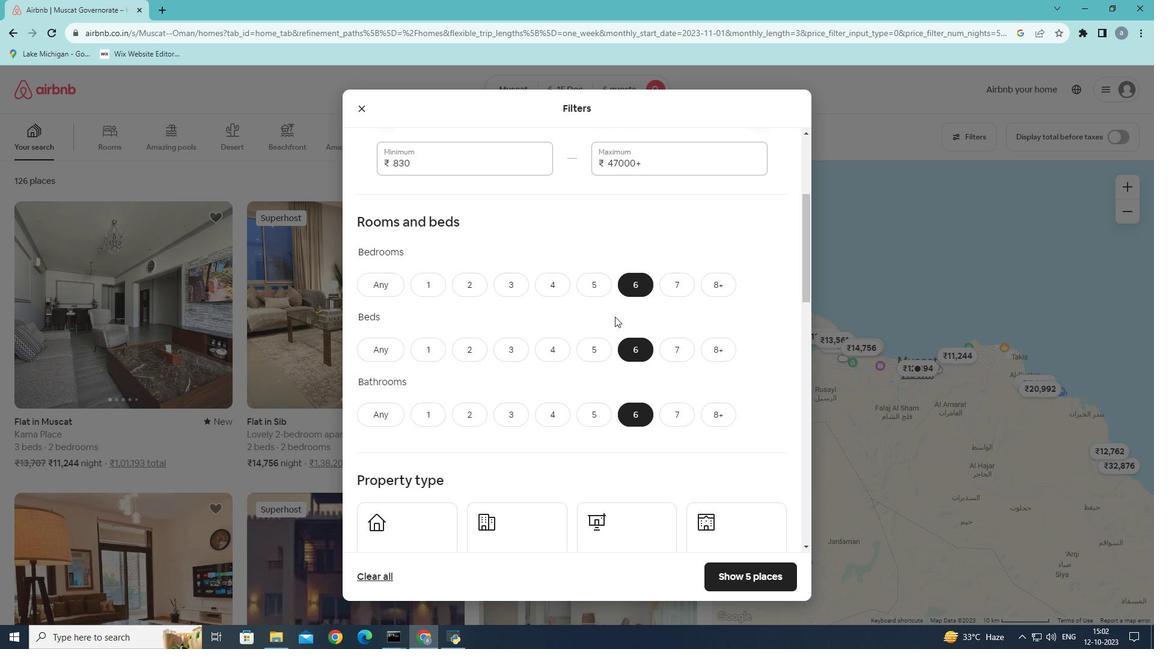 
Action: Mouse moved to (609, 328)
Screenshot: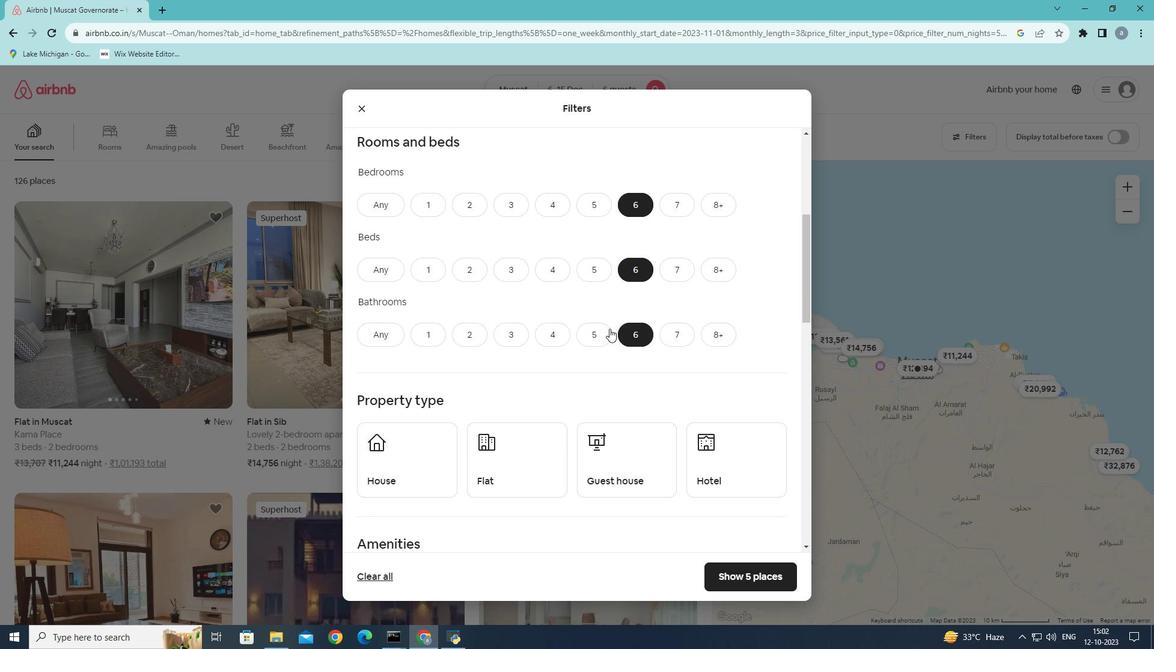 
Action: Mouse scrolled (609, 328) with delta (0, 0)
Screenshot: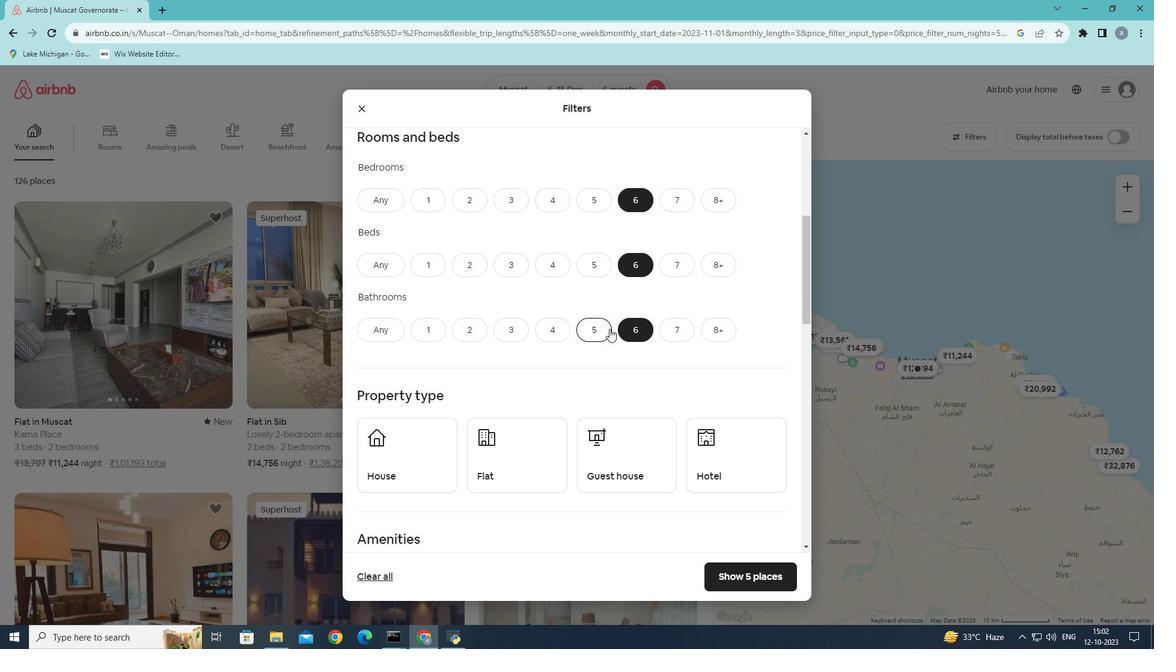 
Action: Mouse scrolled (609, 328) with delta (0, 0)
Screenshot: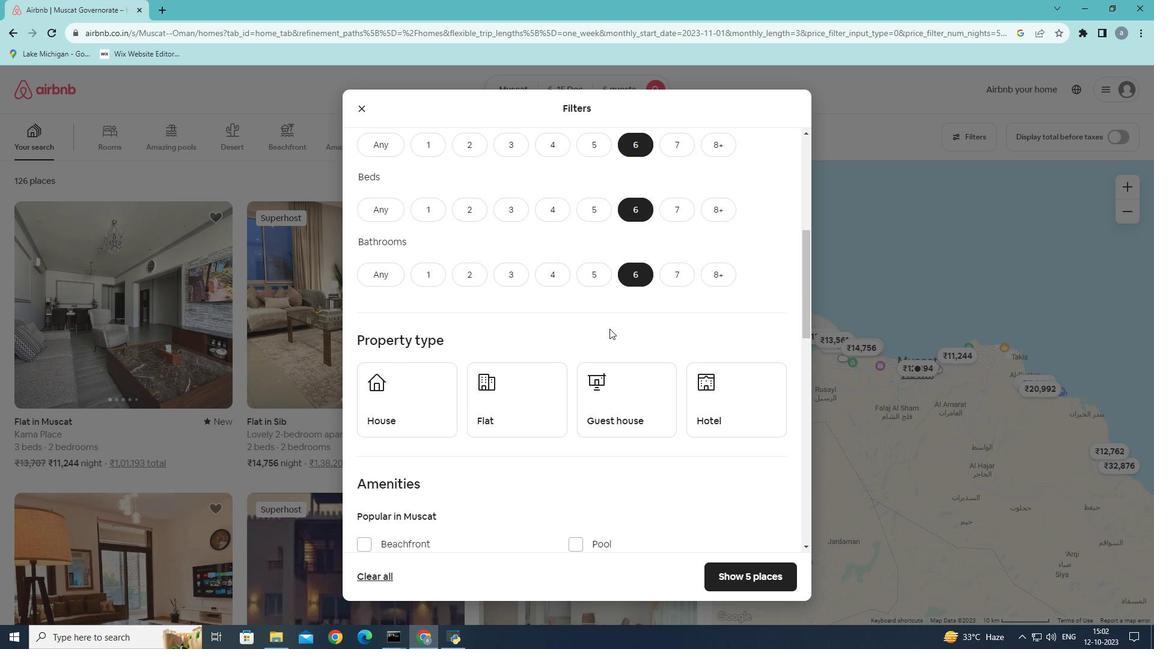 
Action: Mouse moved to (428, 360)
Screenshot: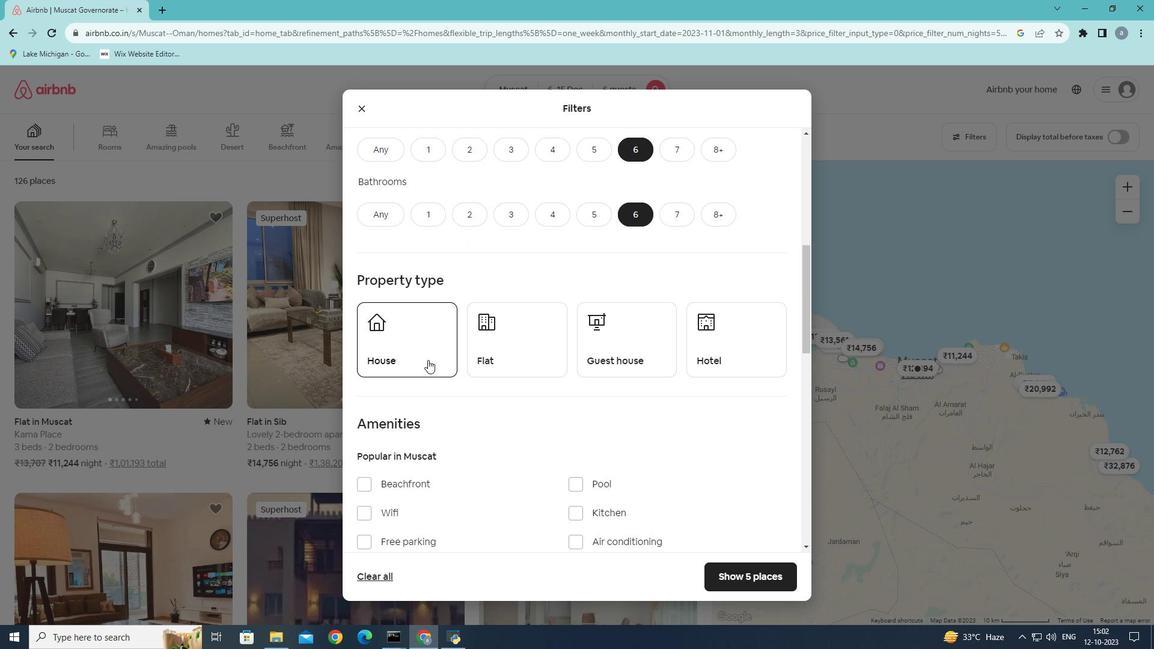 
Action: Mouse pressed left at (428, 360)
Screenshot: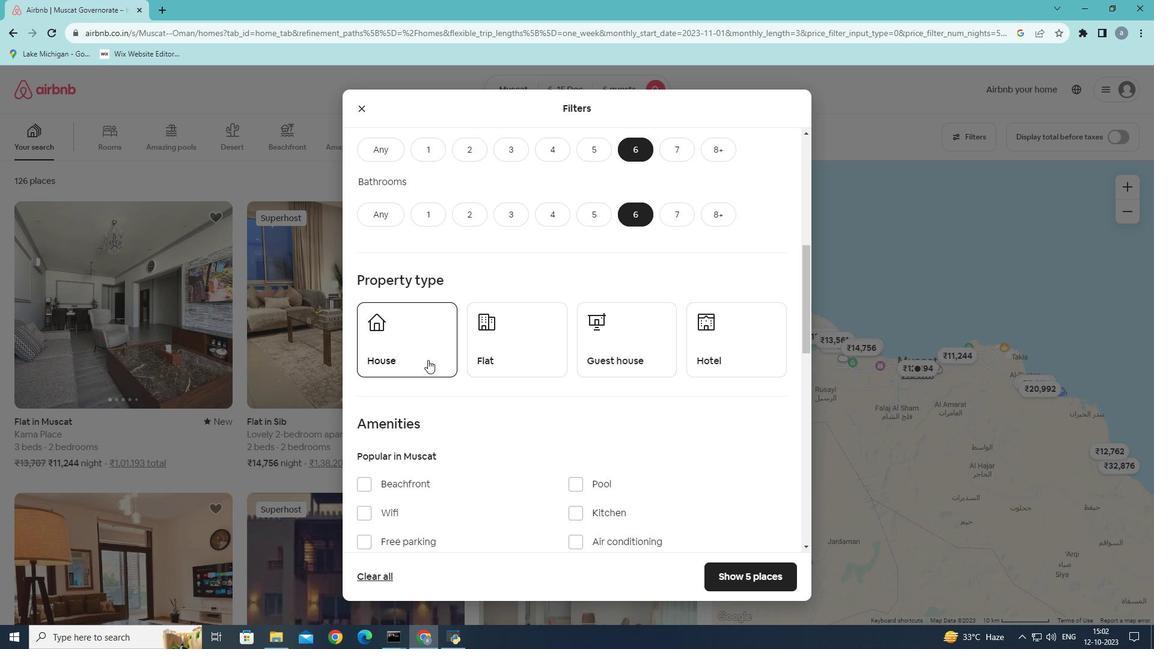
Action: Mouse moved to (557, 471)
Screenshot: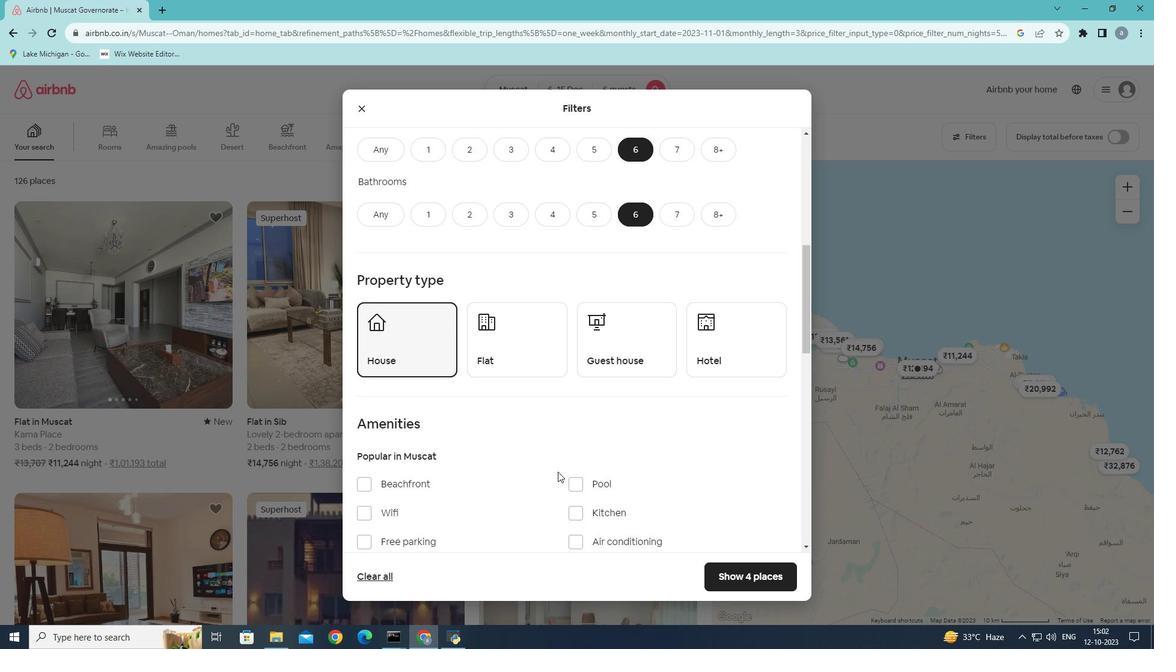 
Action: Mouse scrolled (557, 471) with delta (0, 0)
Screenshot: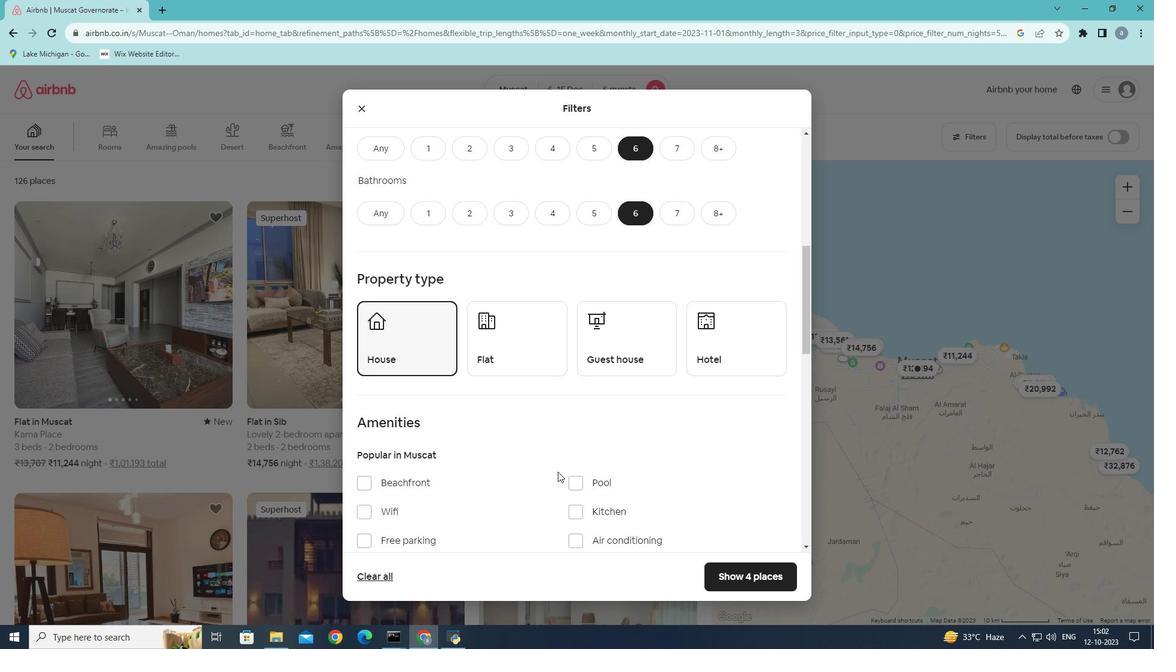 
Action: Mouse moved to (545, 450)
Screenshot: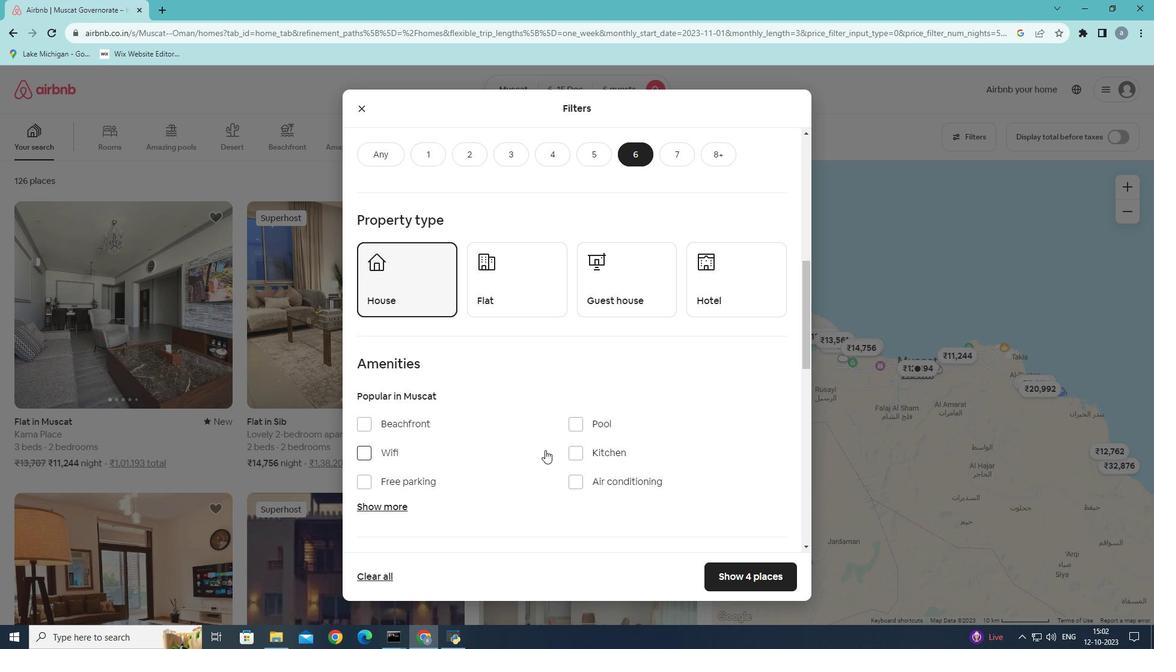 
Action: Mouse scrolled (545, 449) with delta (0, 0)
Screenshot: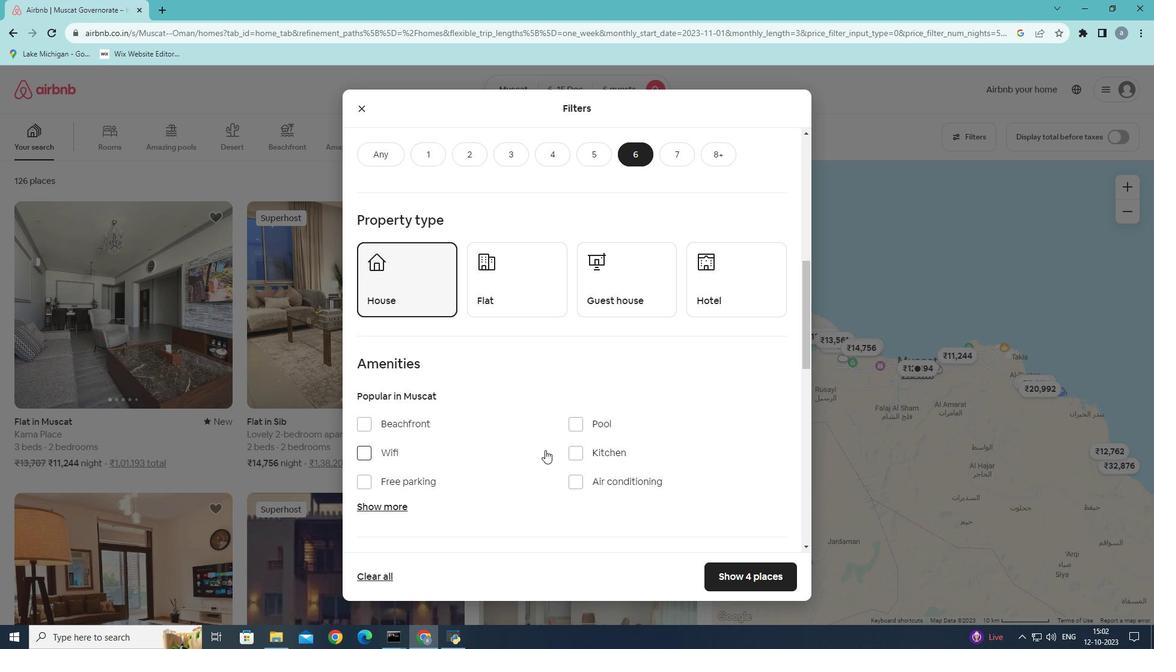 
Action: Mouse scrolled (545, 449) with delta (0, 0)
Screenshot: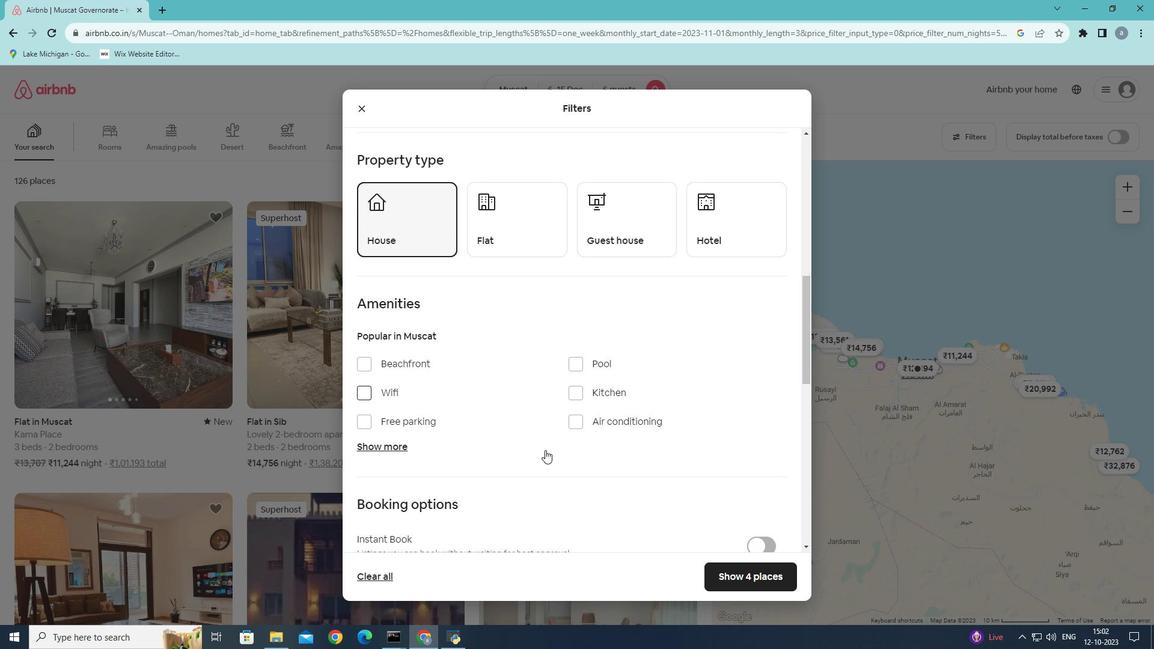 
Action: Mouse scrolled (545, 449) with delta (0, 0)
Screenshot: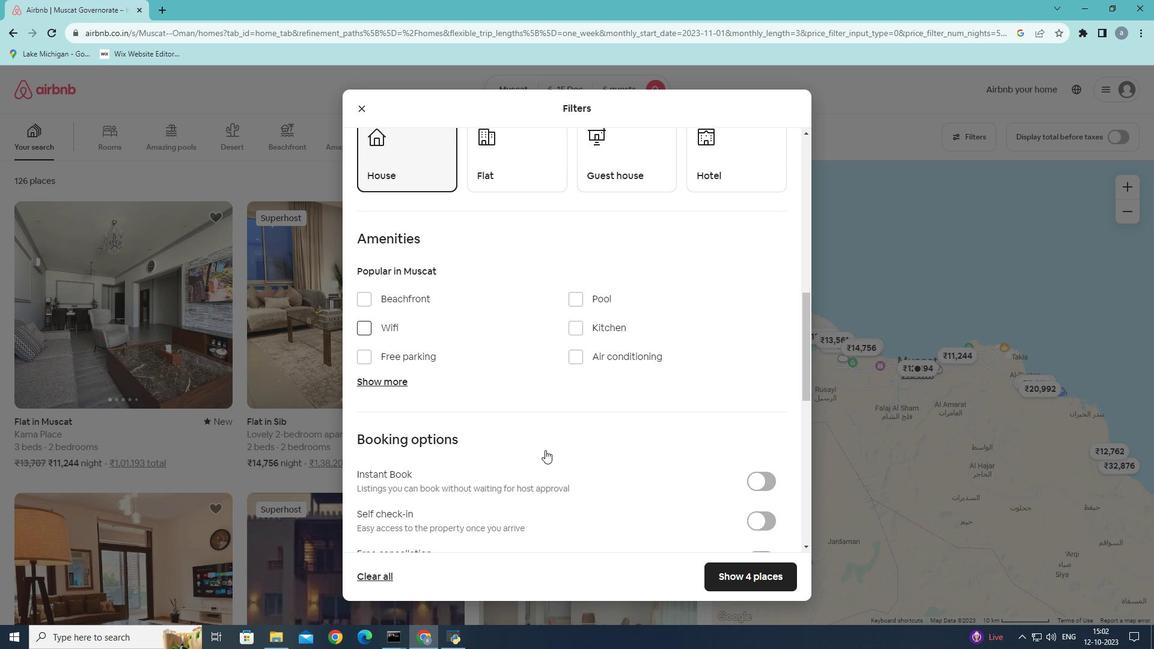 
Action: Mouse moved to (368, 324)
Screenshot: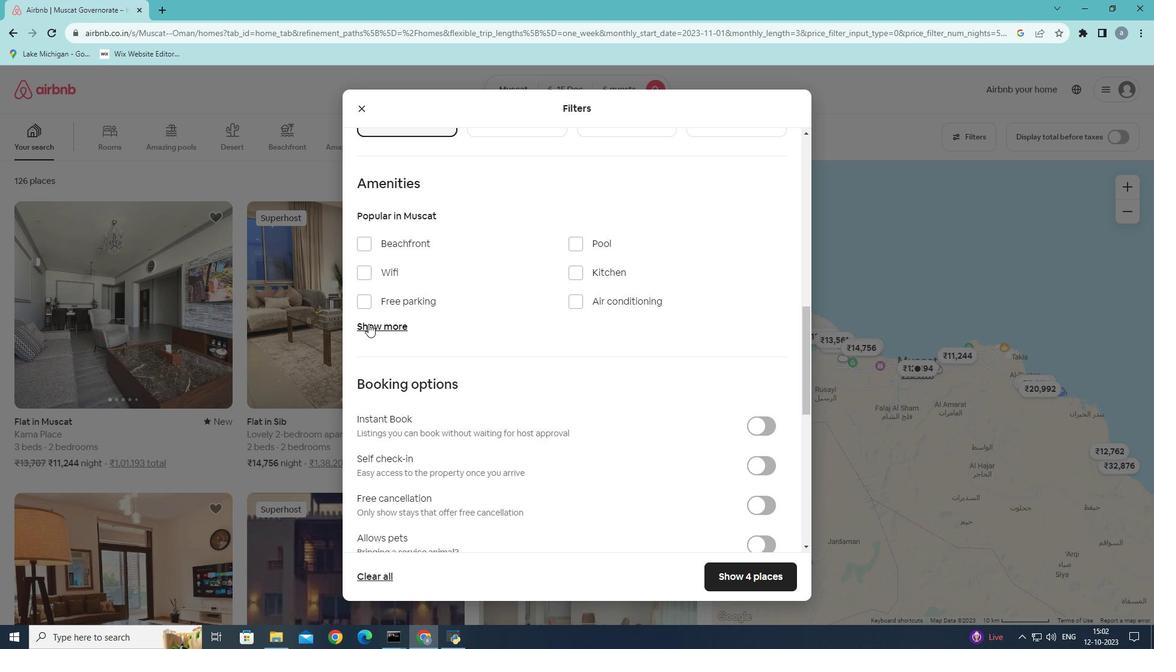 
Action: Mouse pressed left at (368, 324)
Screenshot: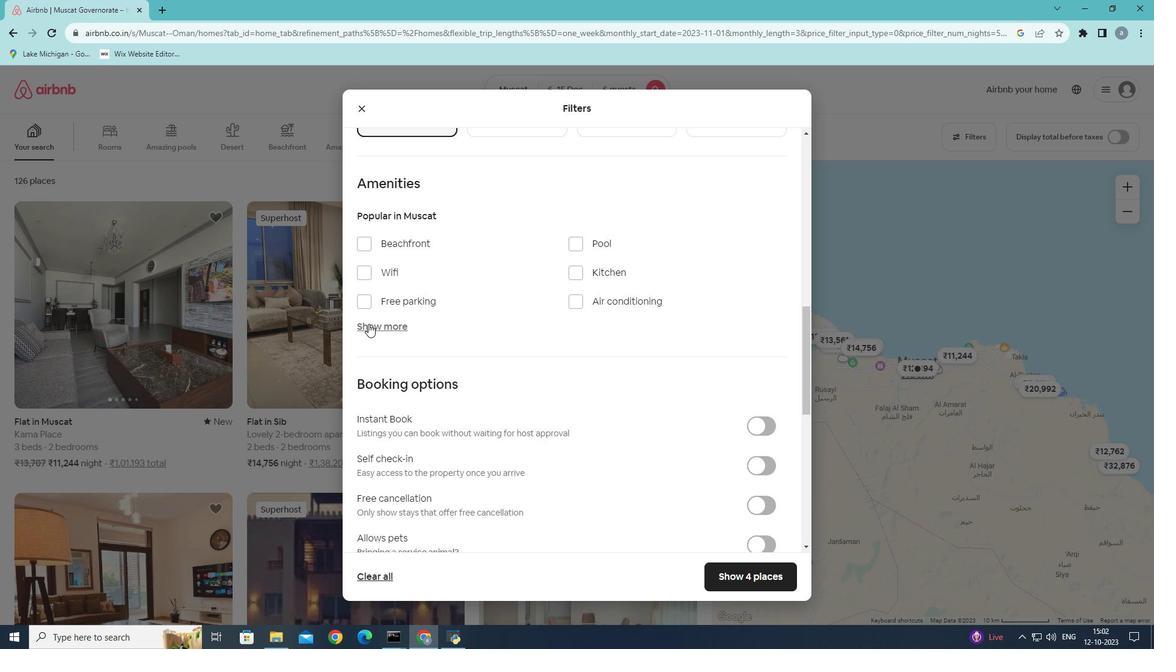 
Action: Mouse moved to (367, 275)
Screenshot: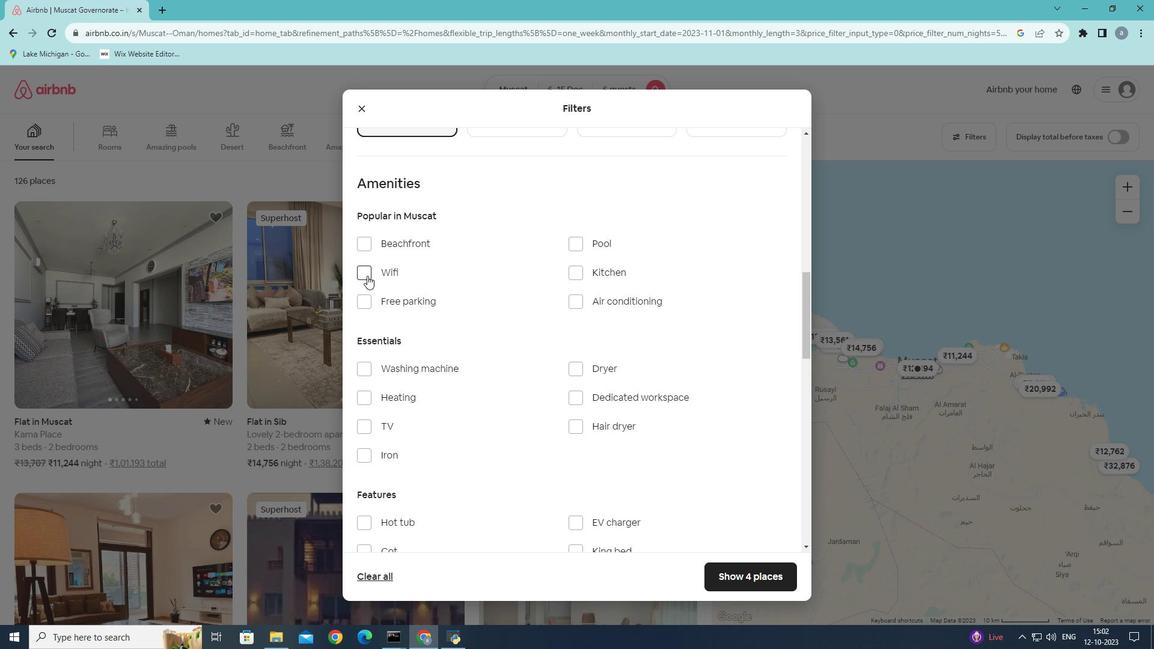
Action: Mouse pressed left at (367, 275)
Screenshot: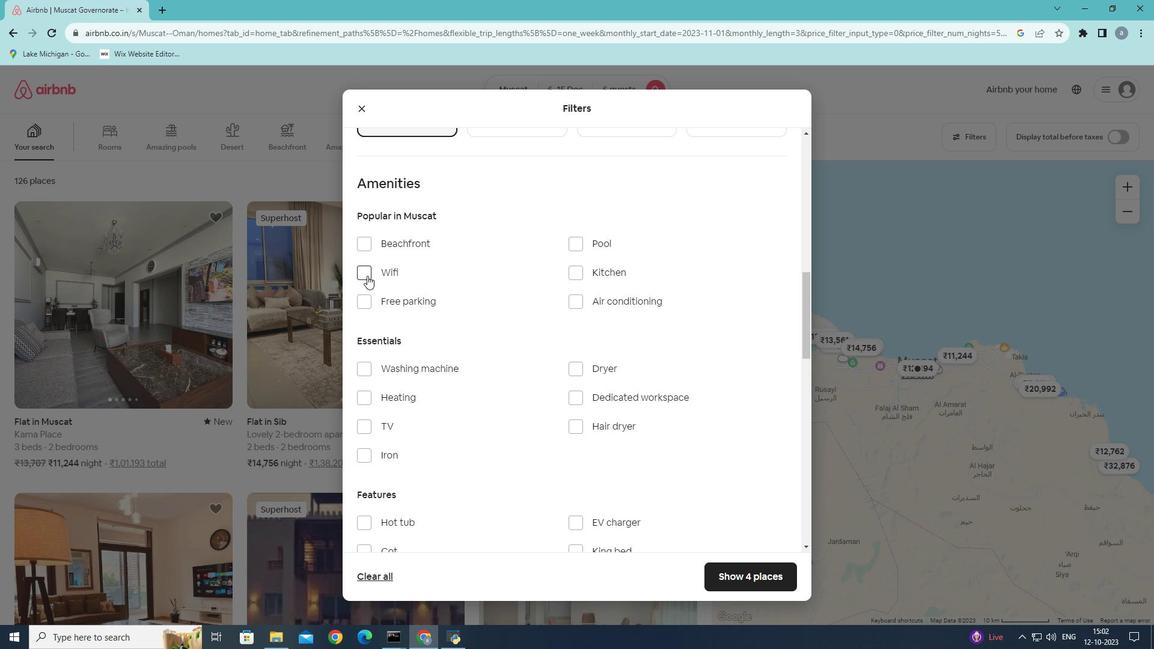 
Action: Mouse moved to (370, 422)
Screenshot: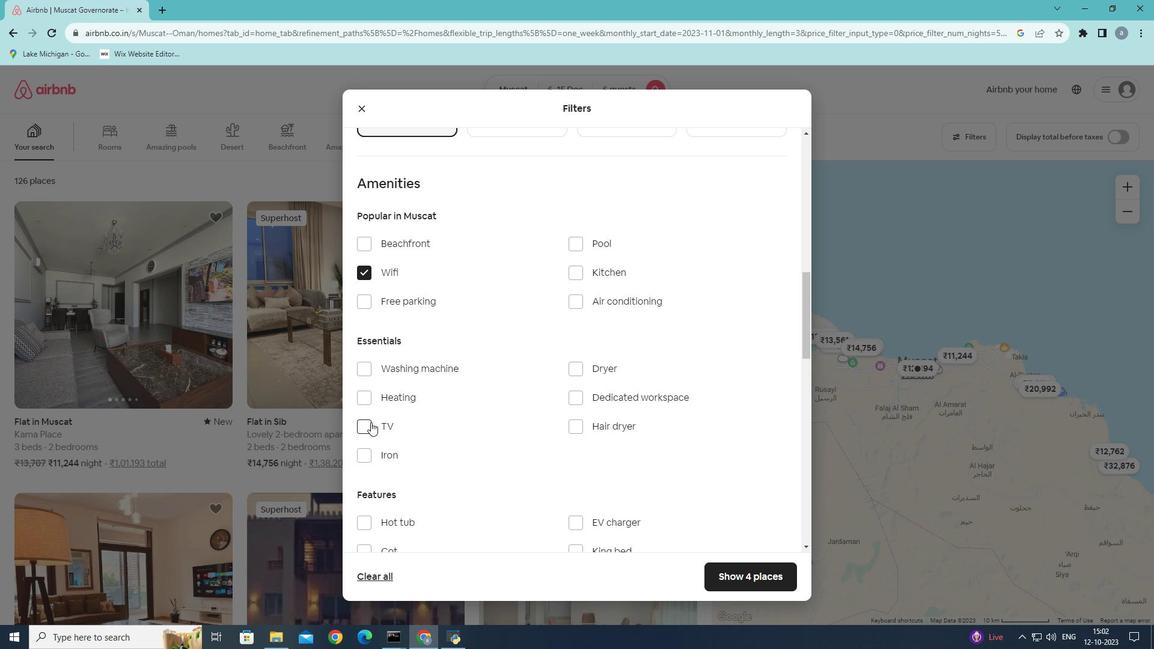 
Action: Mouse pressed left at (370, 422)
Screenshot: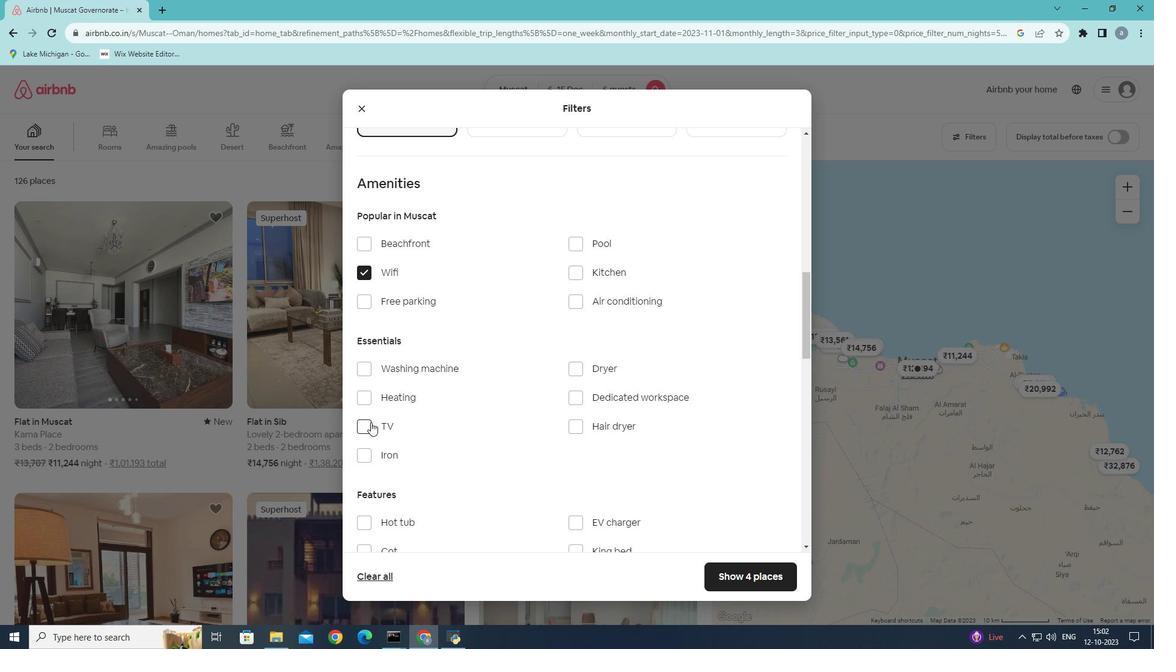 
Action: Mouse moved to (372, 298)
Screenshot: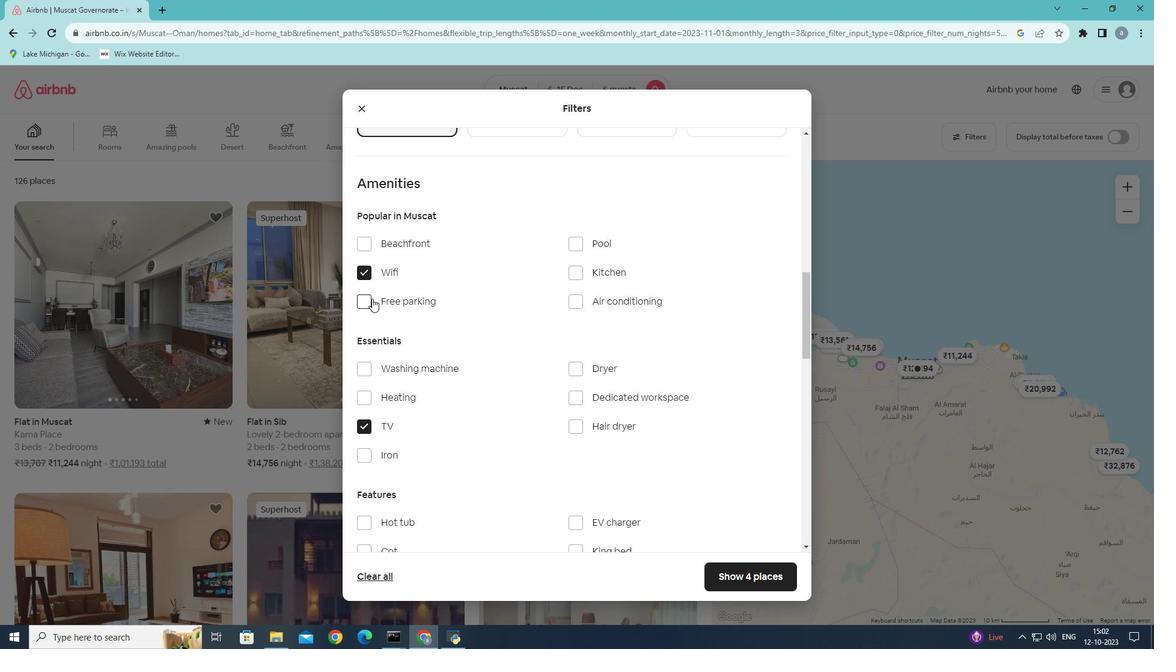 
Action: Mouse pressed left at (372, 298)
Screenshot: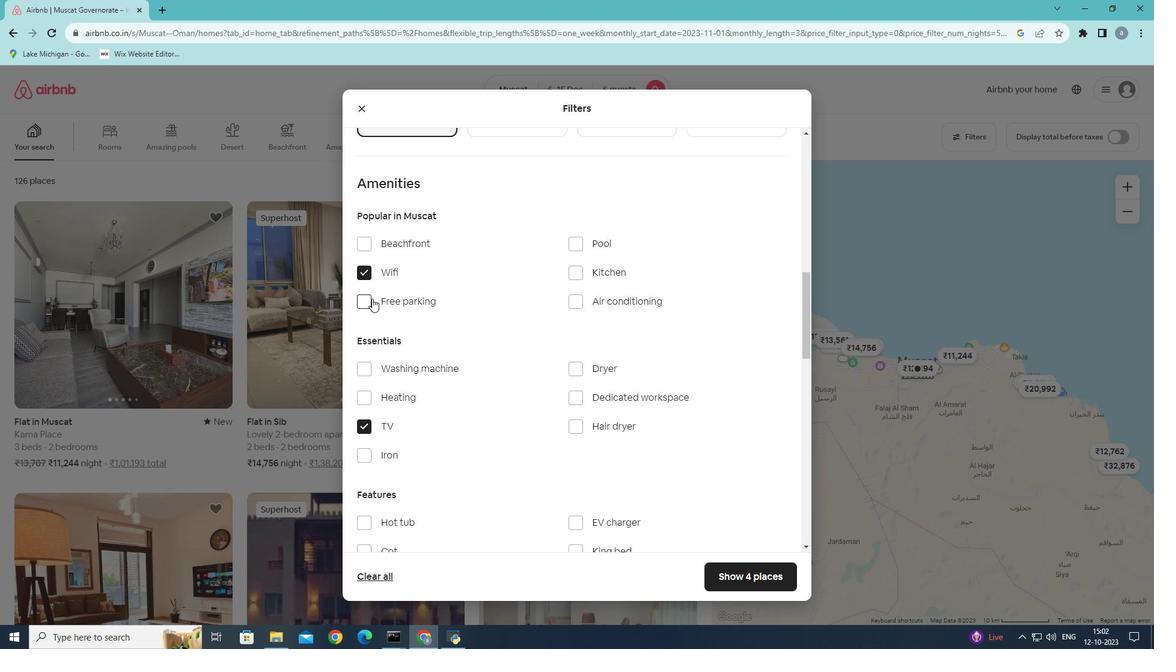 
Action: Mouse moved to (826, 588)
Screenshot: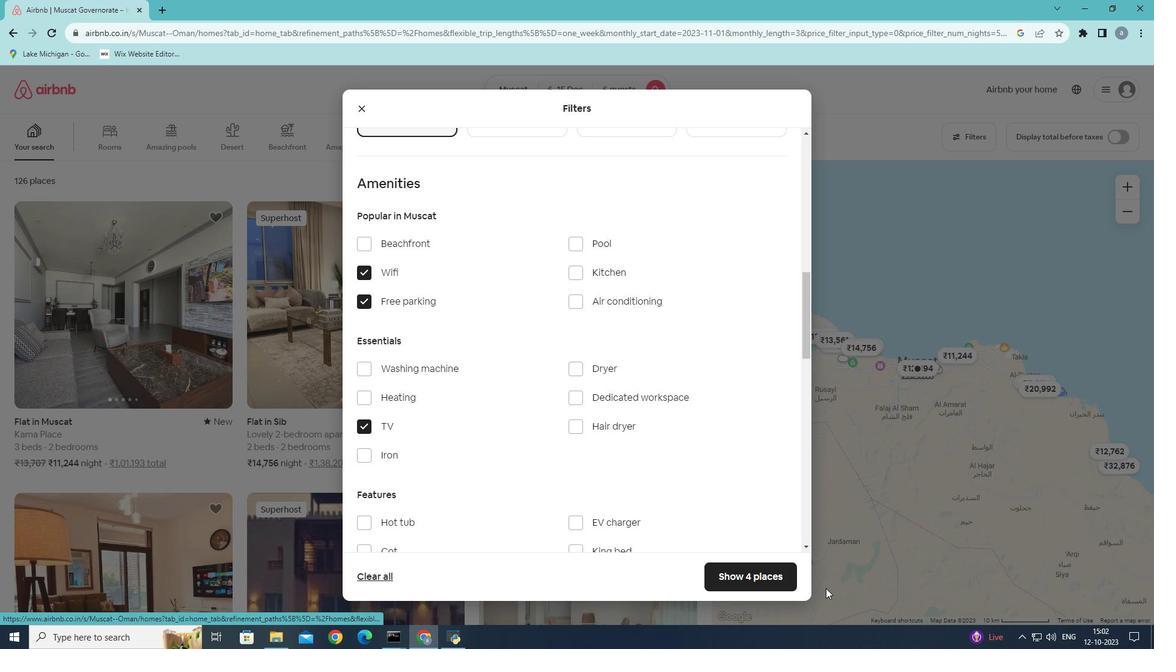 
Action: Mouse scrolled (826, 588) with delta (0, 0)
Screenshot: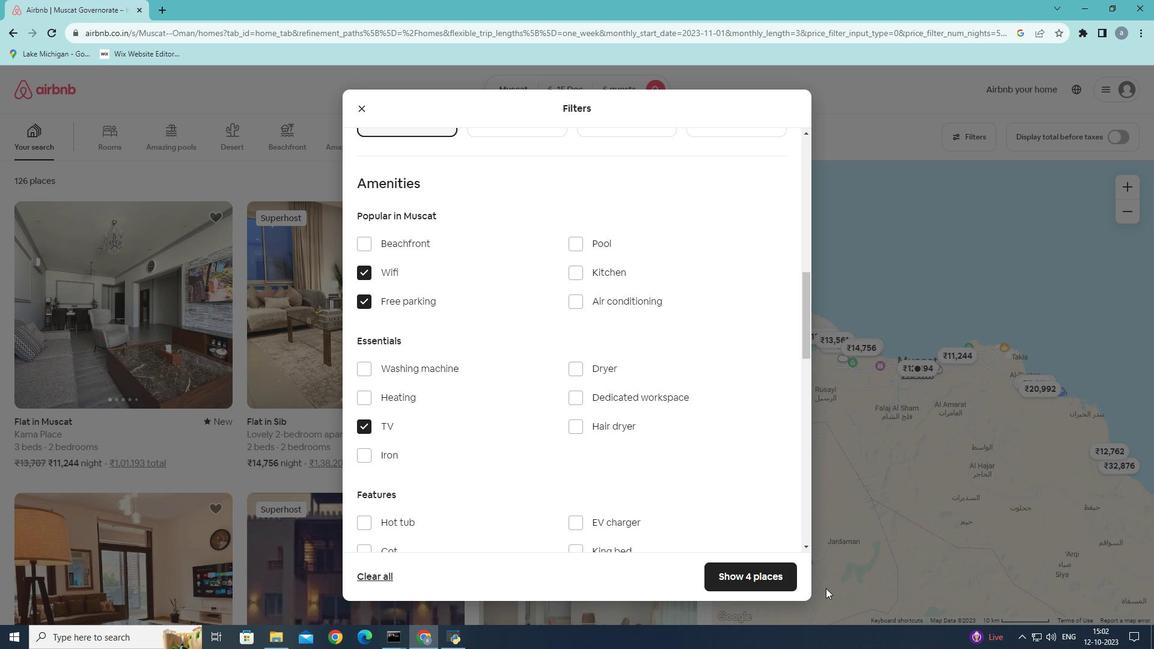 
Action: Mouse scrolled (826, 588) with delta (0, 0)
Screenshot: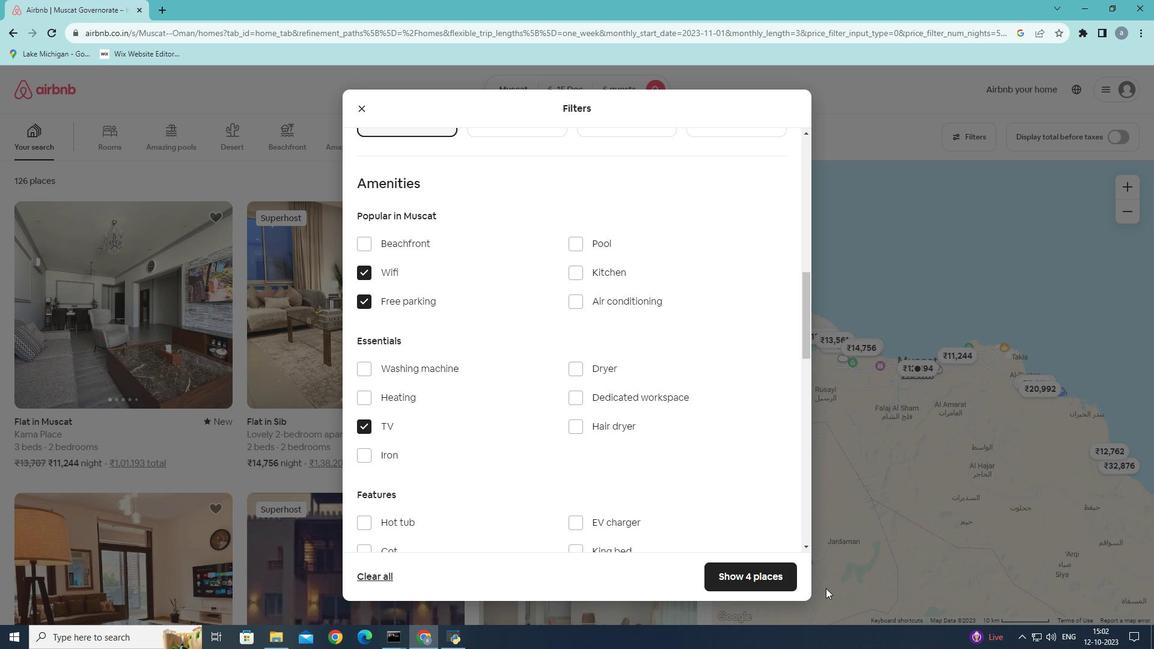 
Action: Mouse scrolled (826, 588) with delta (0, 0)
Screenshot: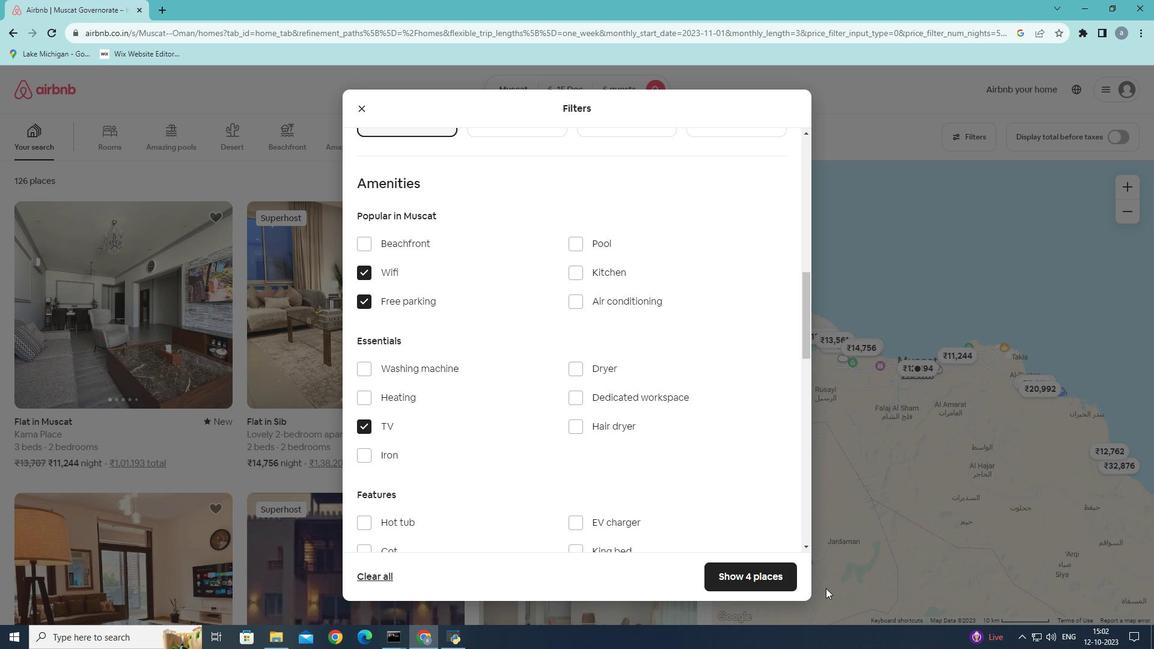 
Action: Mouse moved to (675, 484)
Screenshot: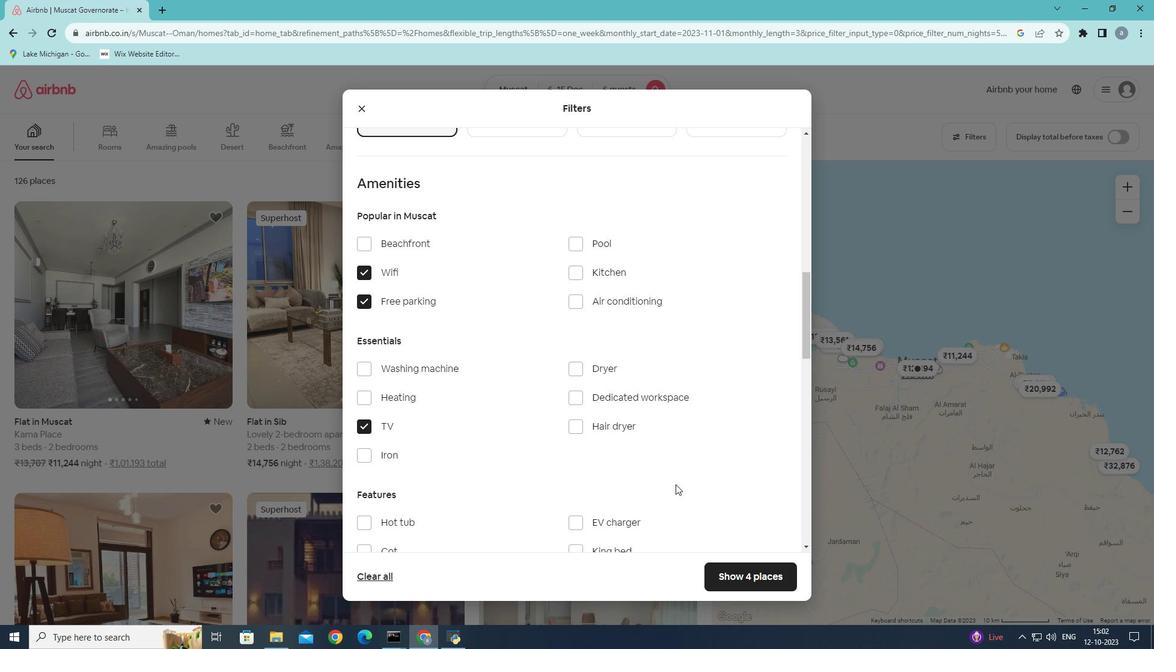 
Action: Mouse scrolled (675, 484) with delta (0, 0)
Screenshot: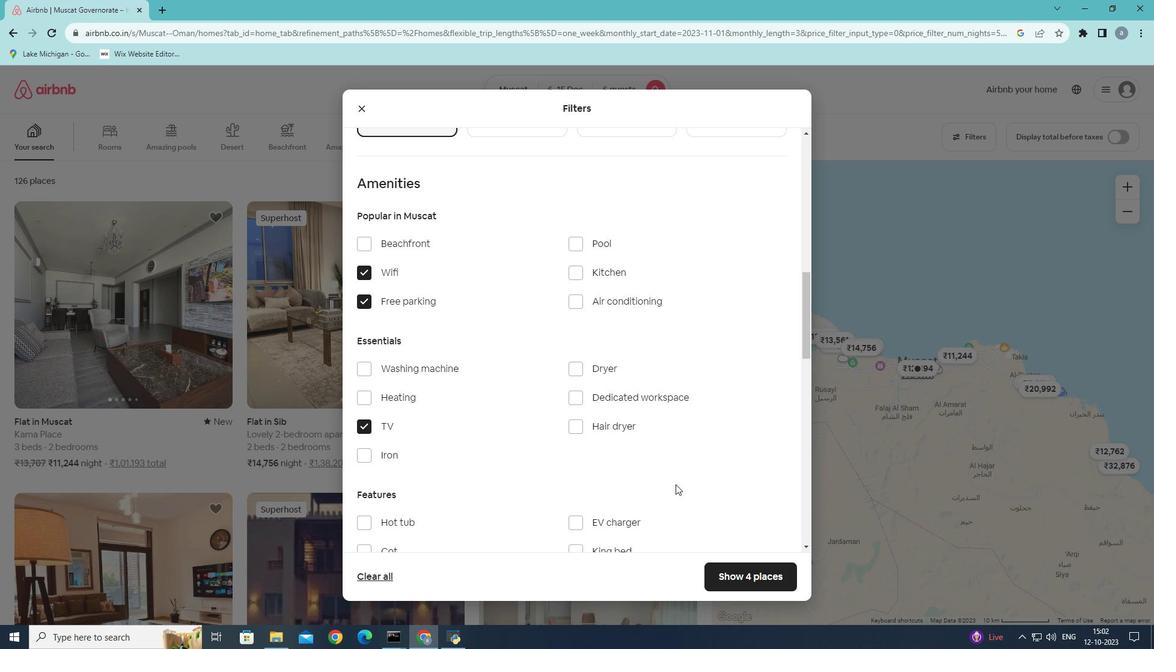
Action: Mouse moved to (675, 484)
Screenshot: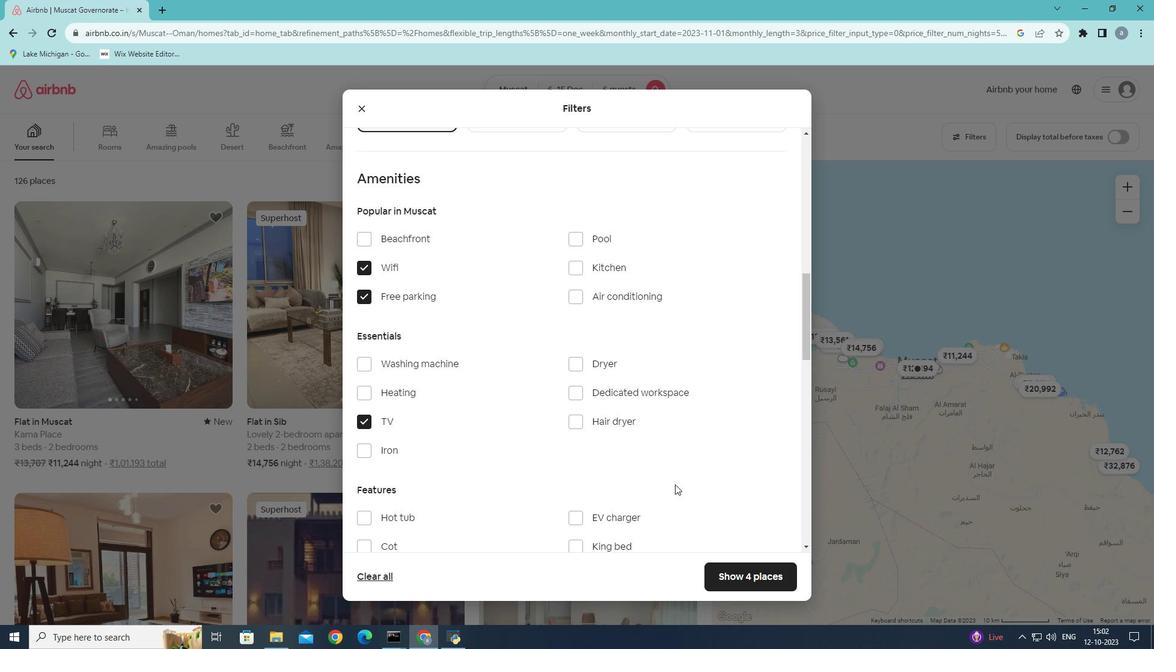 
Action: Mouse scrolled (675, 484) with delta (0, 0)
Screenshot: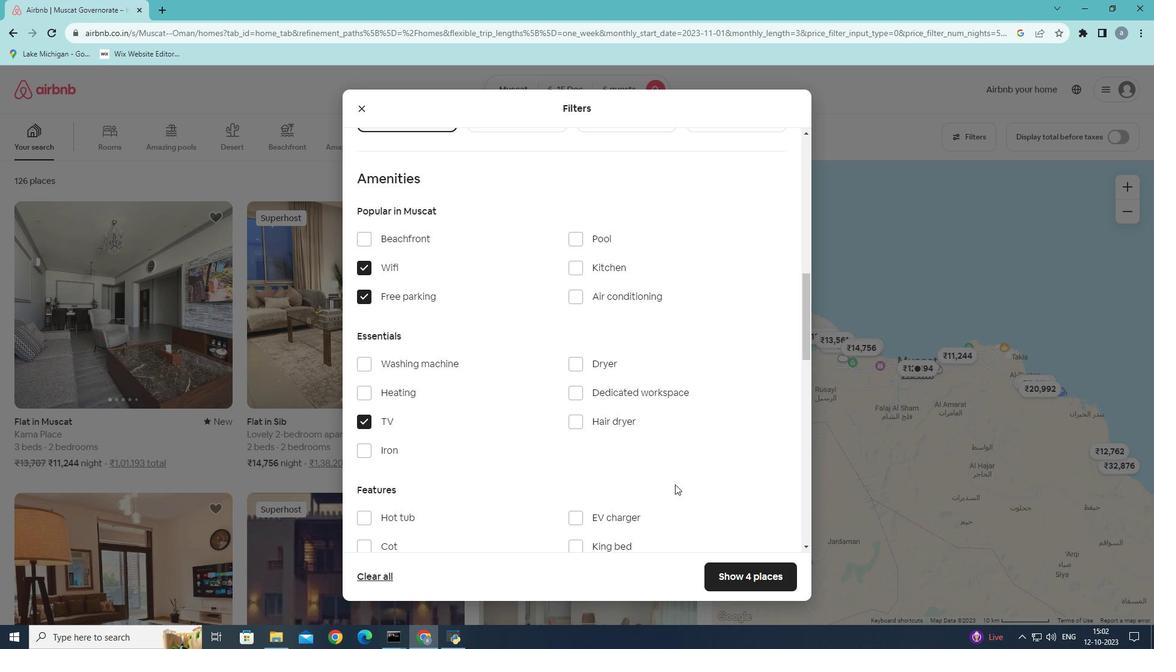 
Action: Mouse moved to (367, 460)
Screenshot: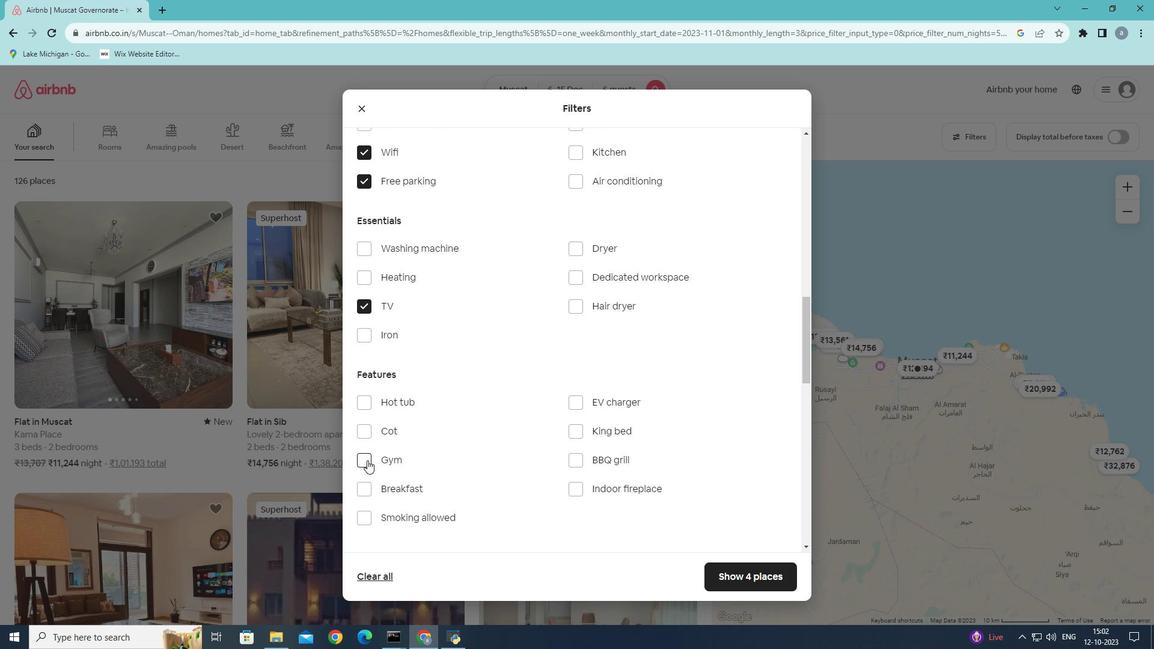 
Action: Mouse pressed left at (367, 460)
Screenshot: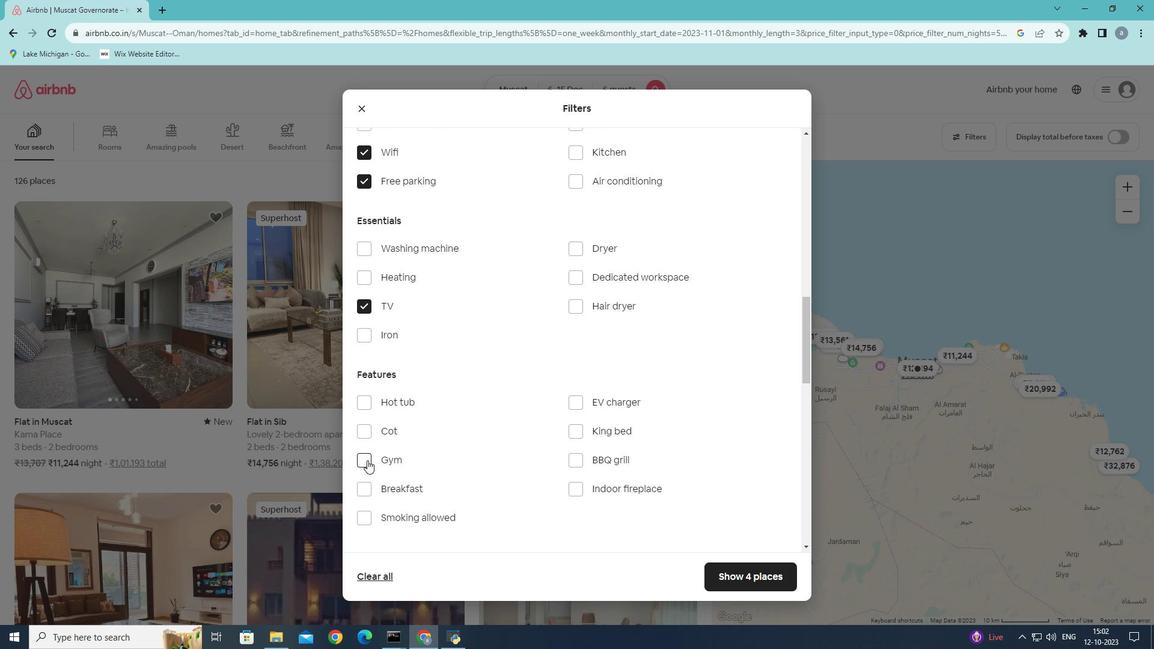 
Action: Mouse moved to (363, 488)
Screenshot: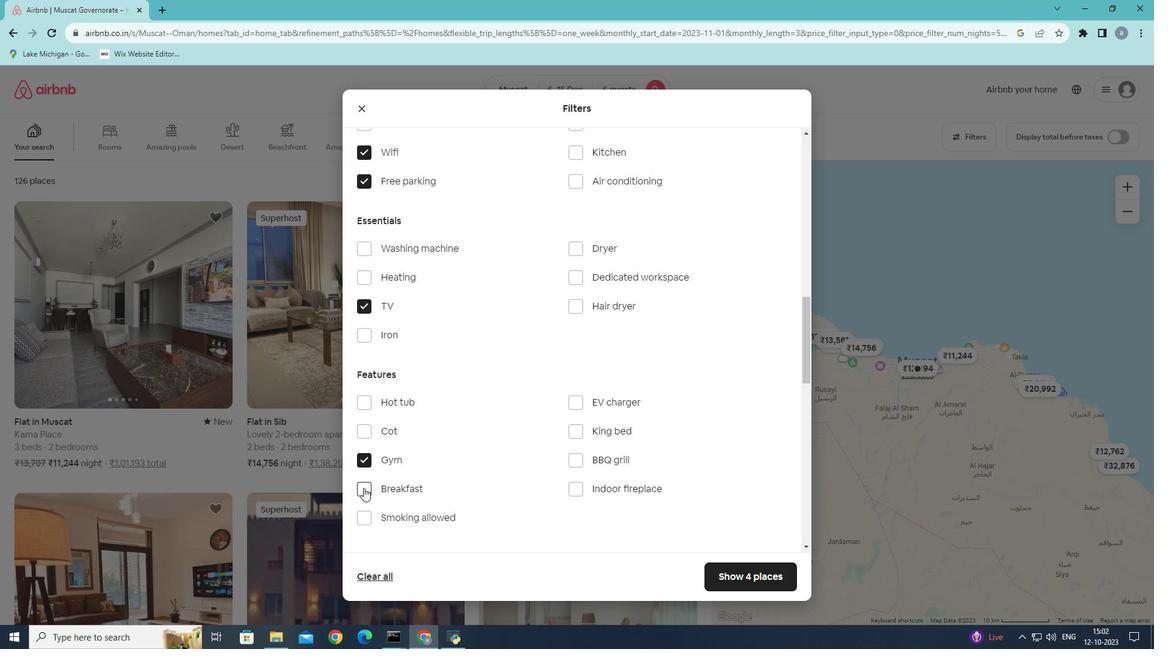
Action: Mouse pressed left at (363, 488)
Screenshot: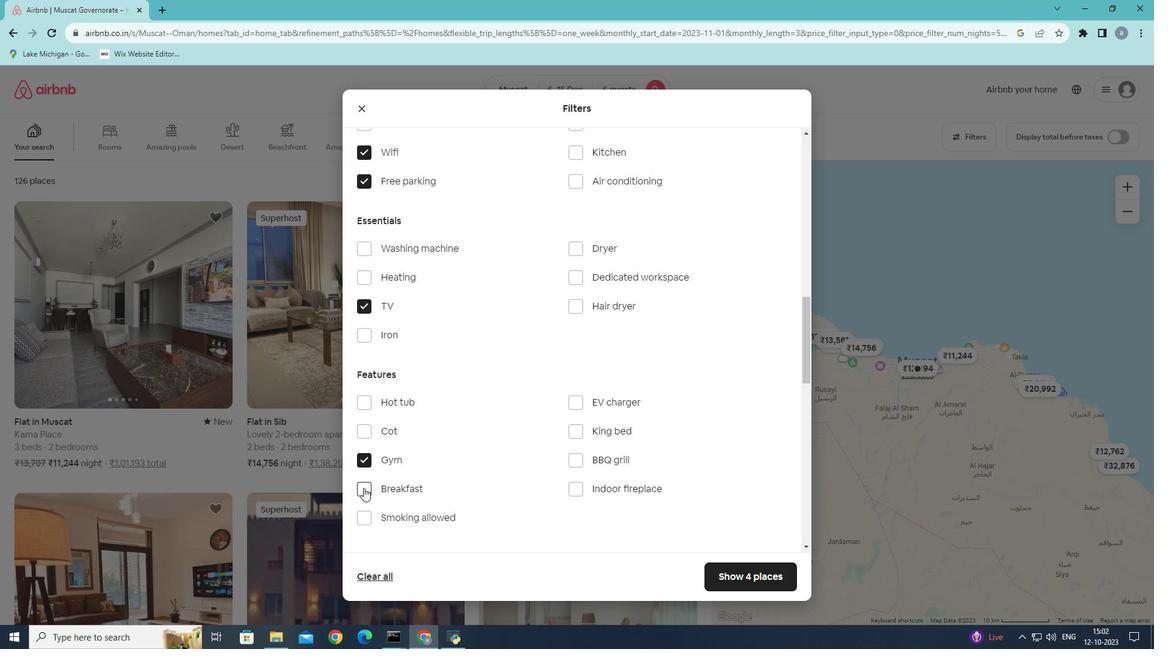 
Action: Mouse moved to (589, 538)
Screenshot: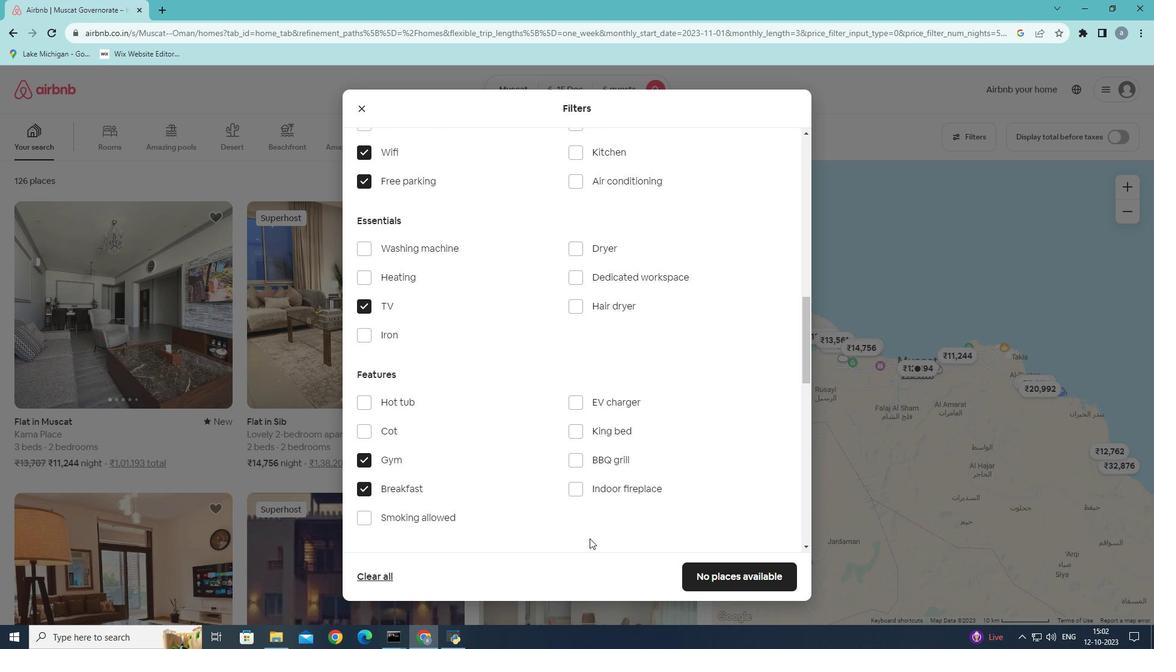 
Action: Mouse scrolled (589, 538) with delta (0, 0)
Screenshot: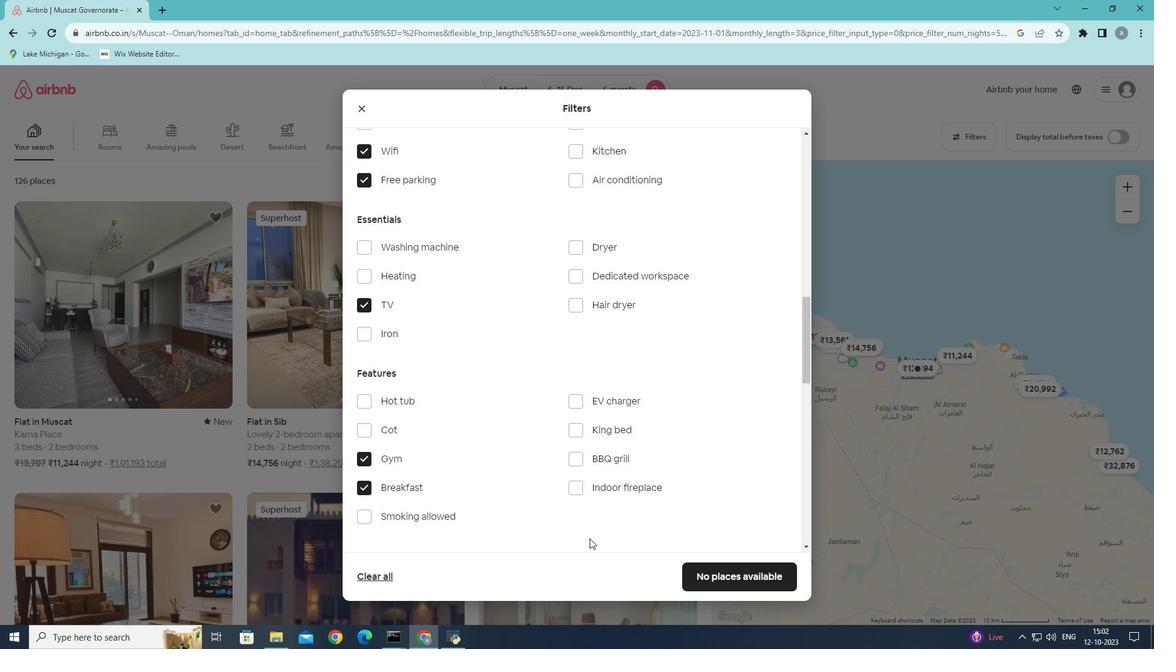 
Action: Mouse scrolled (589, 538) with delta (0, 0)
Screenshot: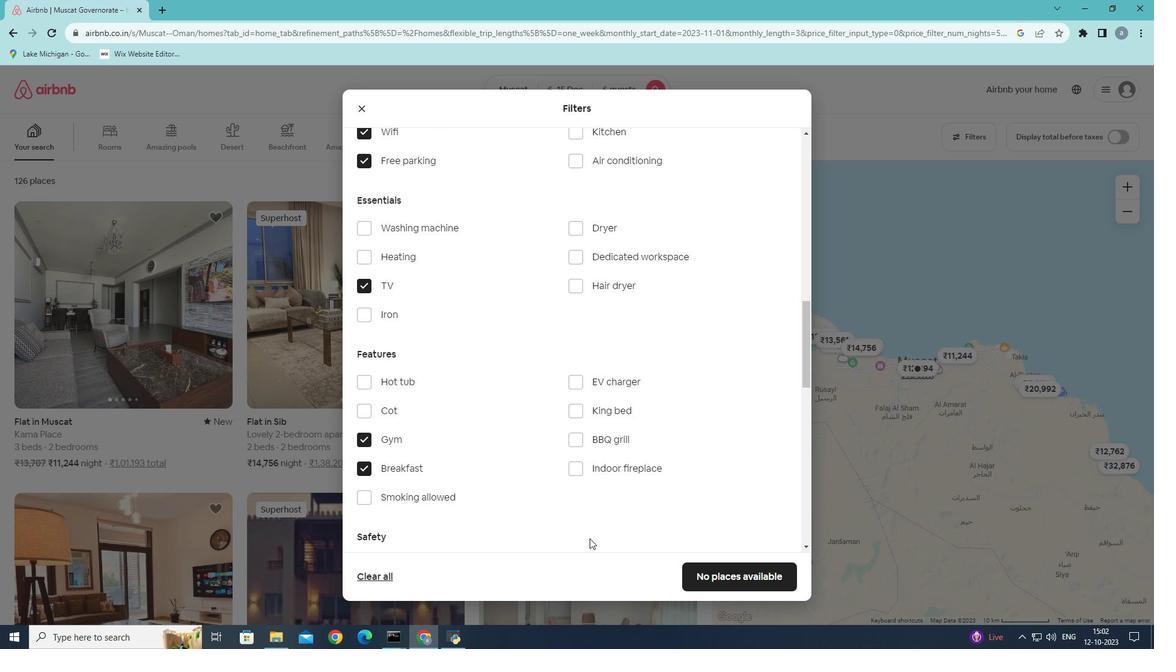 
Action: Mouse moved to (599, 513)
Screenshot: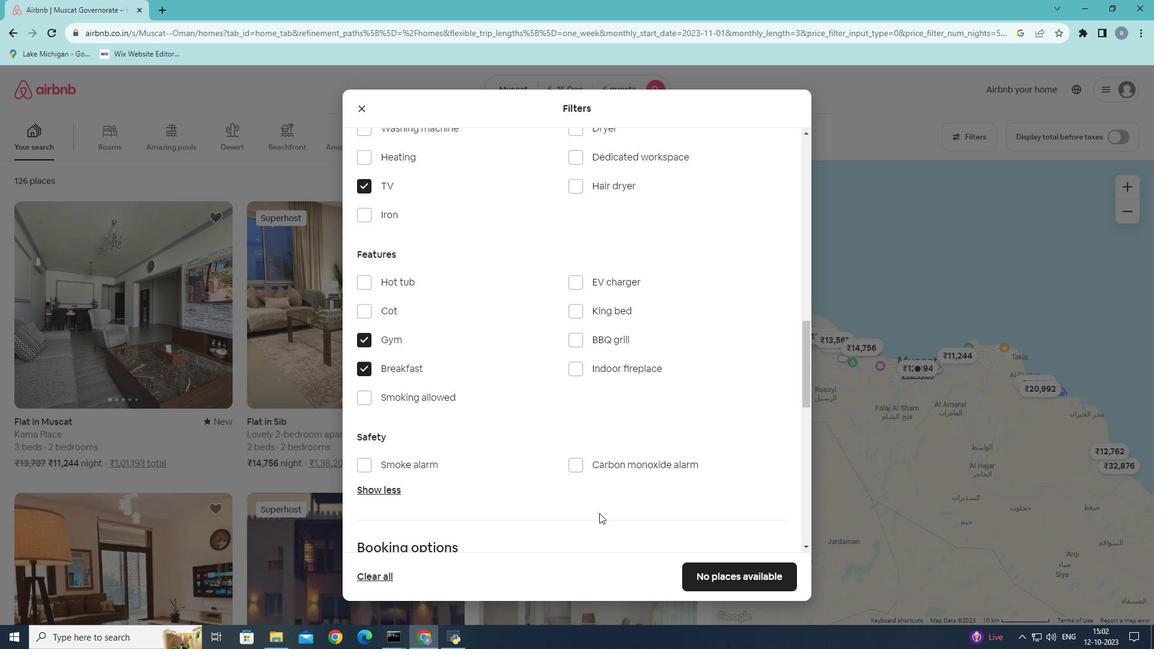 
Action: Mouse scrolled (599, 512) with delta (0, 0)
Screenshot: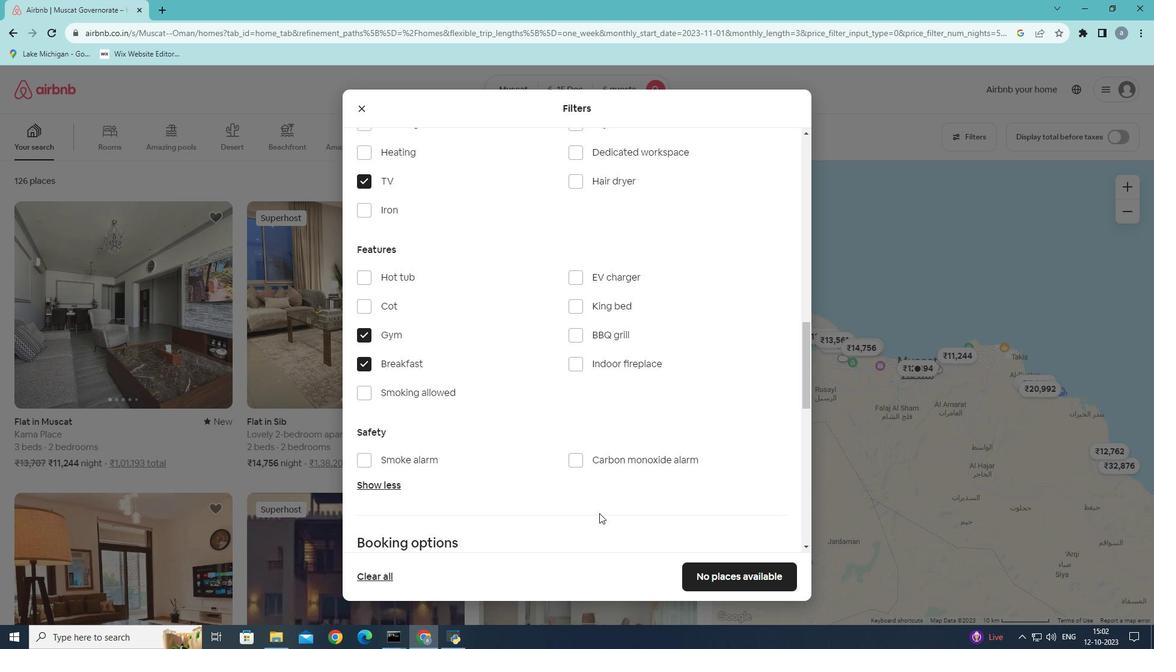 
Action: Mouse scrolled (599, 512) with delta (0, 0)
Screenshot: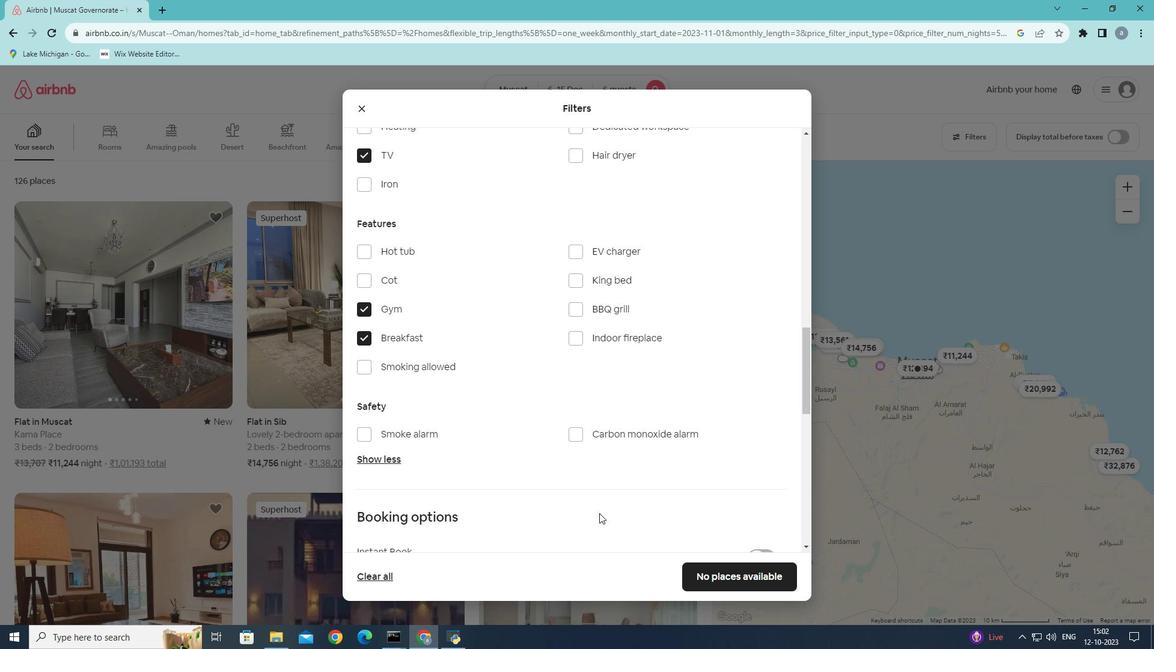 
Action: Mouse scrolled (599, 512) with delta (0, 0)
Screenshot: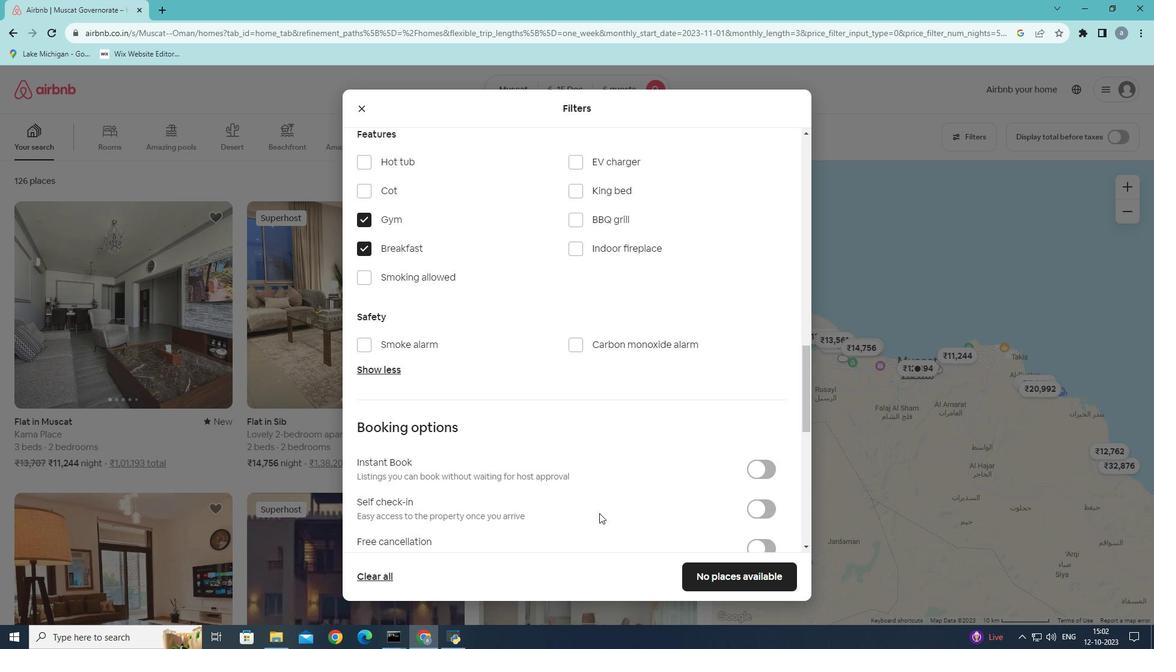 
Action: Mouse moved to (740, 583)
Screenshot: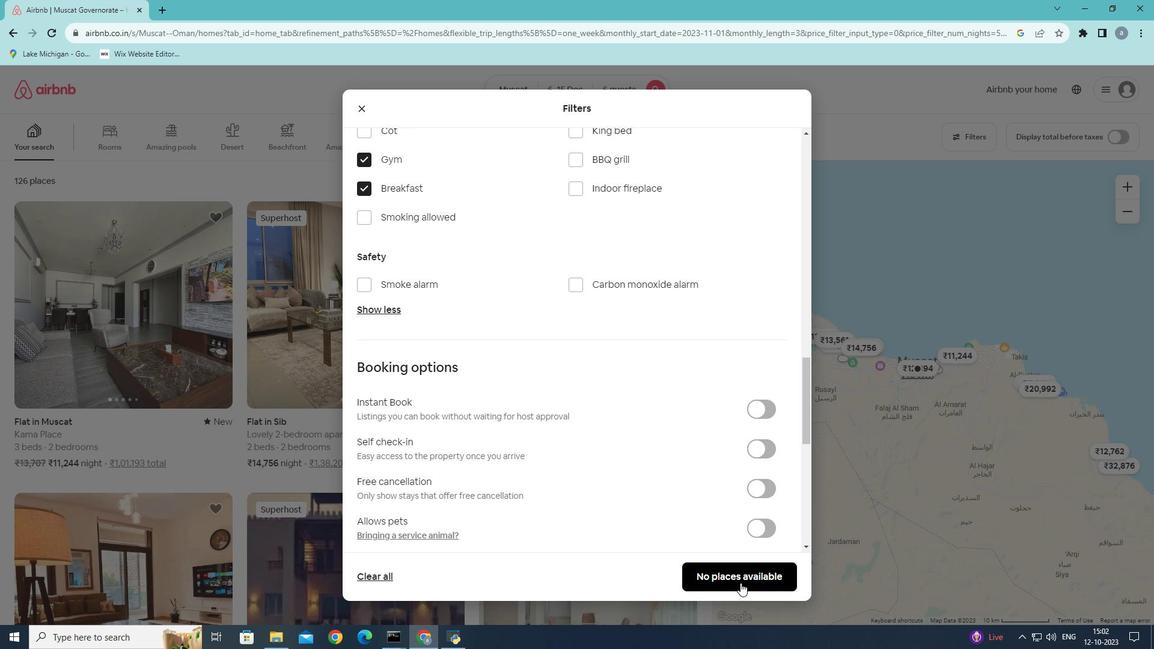 
Action: Mouse pressed left at (740, 583)
Screenshot: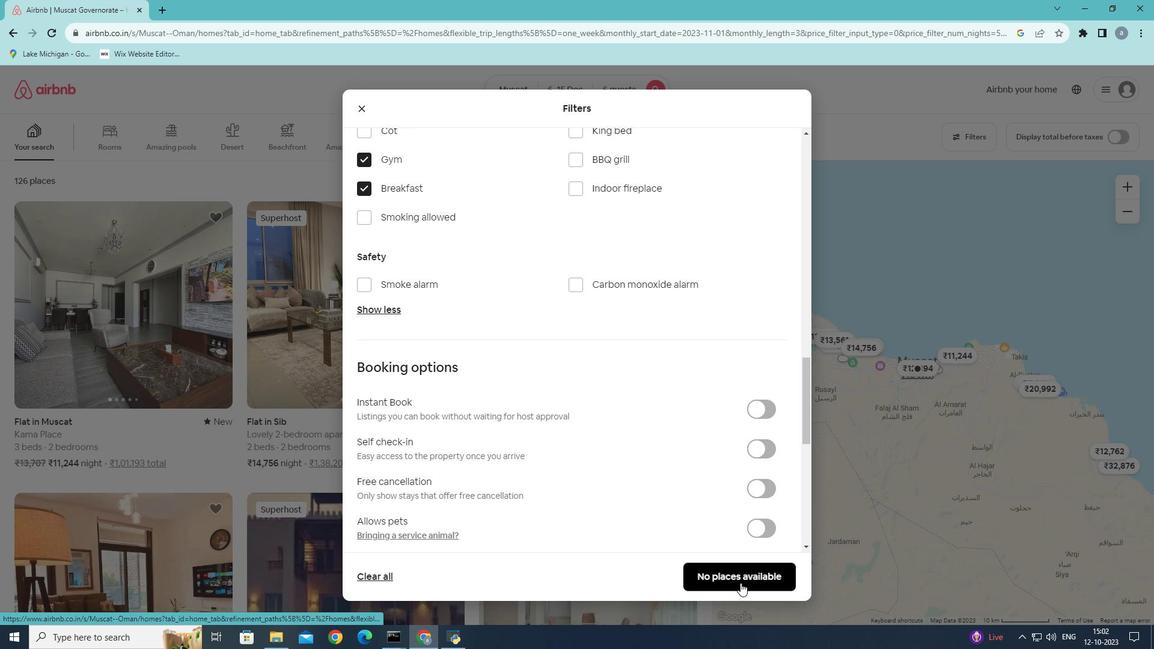 
Action: Mouse moved to (619, 583)
Screenshot: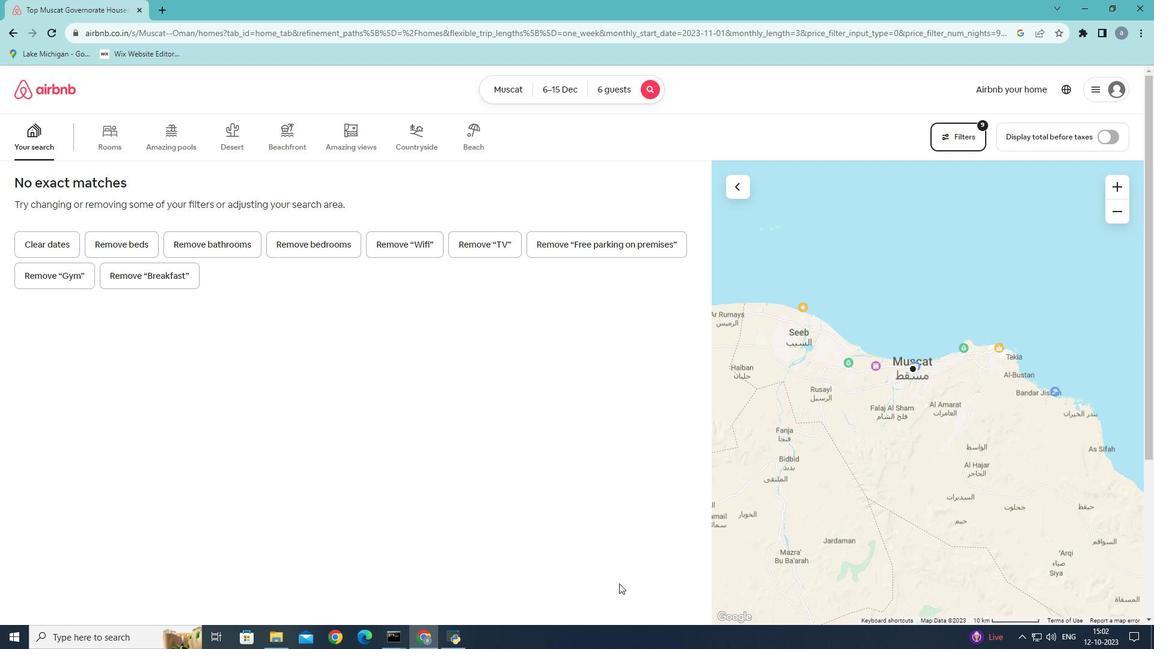 
